 Task: Send an email with the signature Amber Rodriguez with the subject 'Thank you' and the message 'I appreciate your time and attention to this matter.' from softage.1@softage.net to softage.10@softage.net and softage.2@softage.net with an attached document Statement_of_work.docx
Action: Mouse moved to (117, 156)
Screenshot: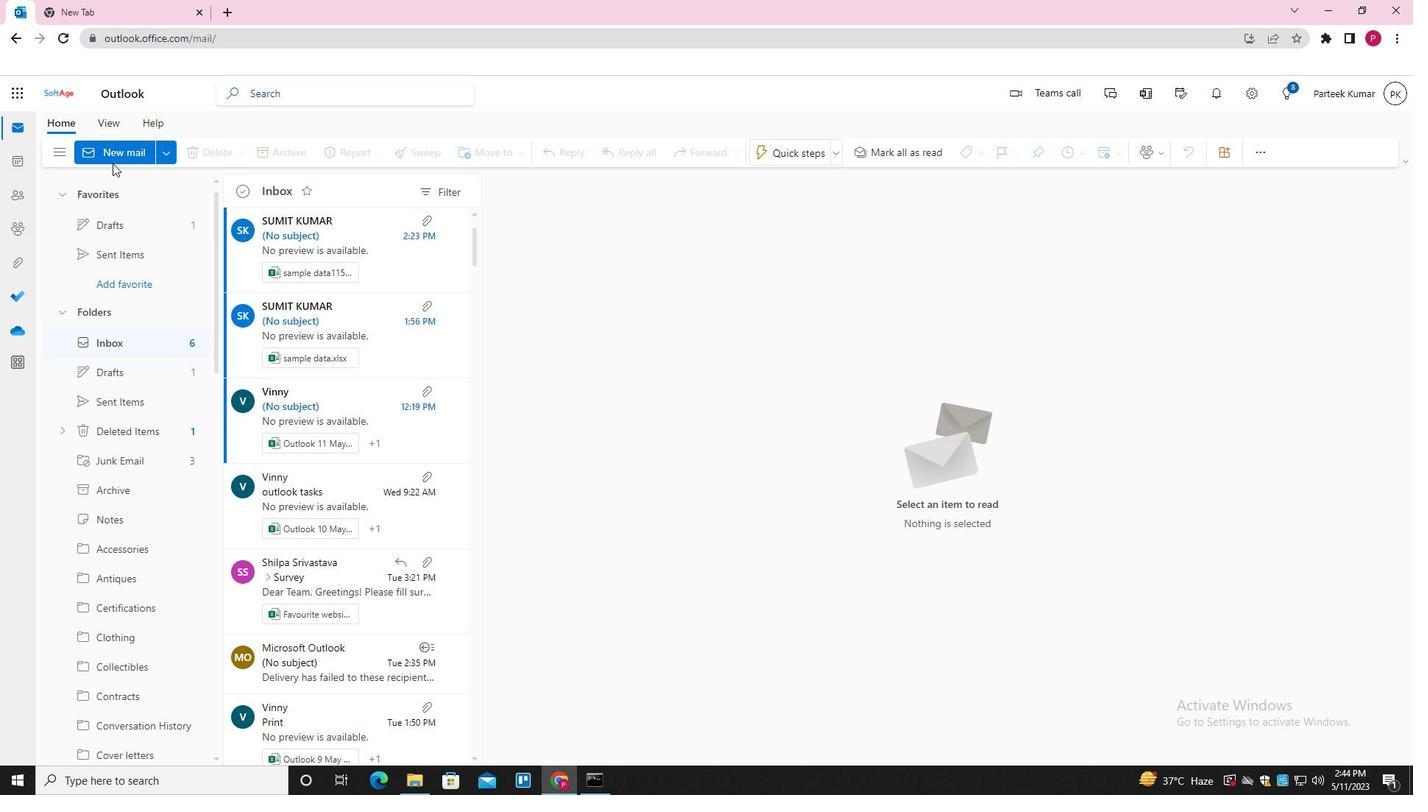 
Action: Mouse pressed left at (117, 156)
Screenshot: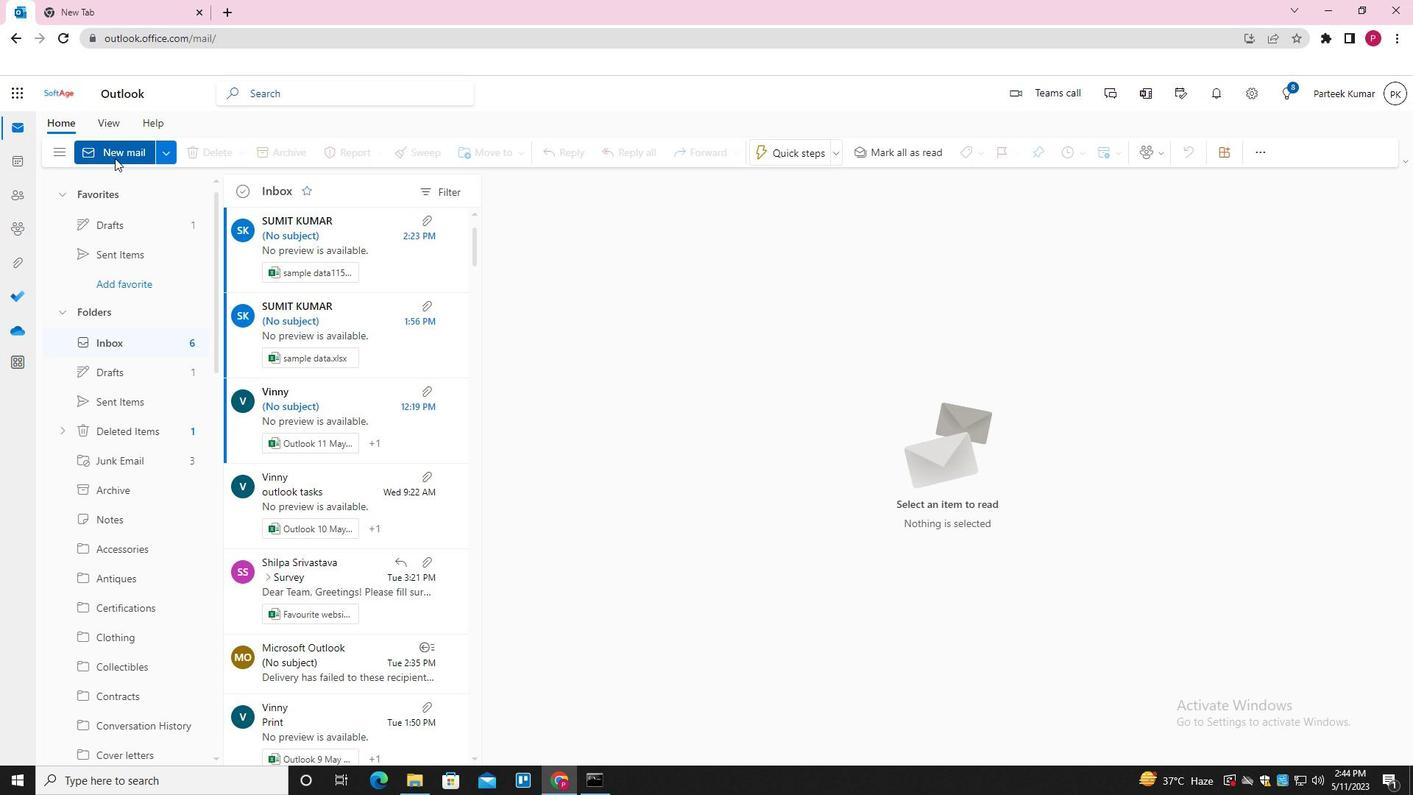 
Action: Mouse moved to (552, 343)
Screenshot: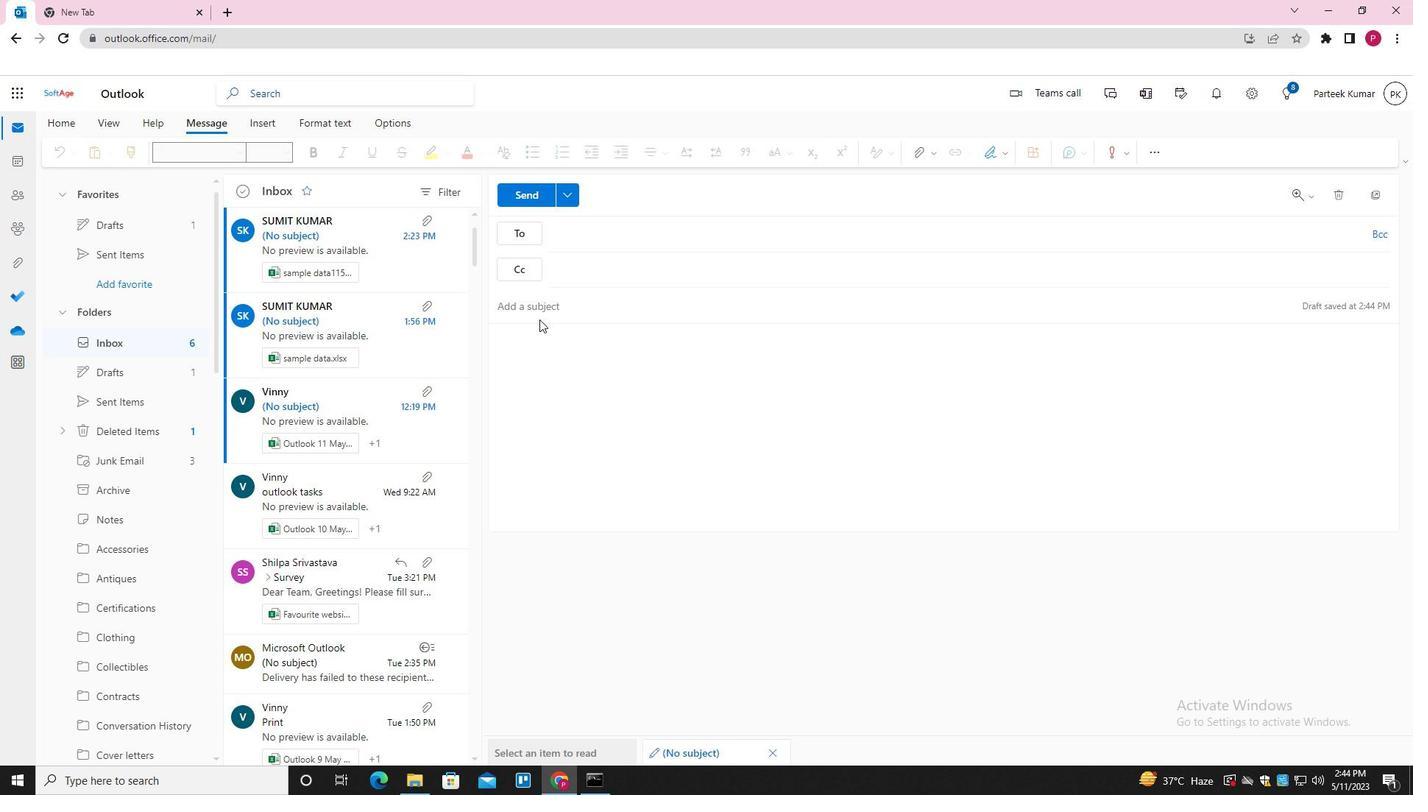 
Action: Mouse pressed left at (552, 343)
Screenshot: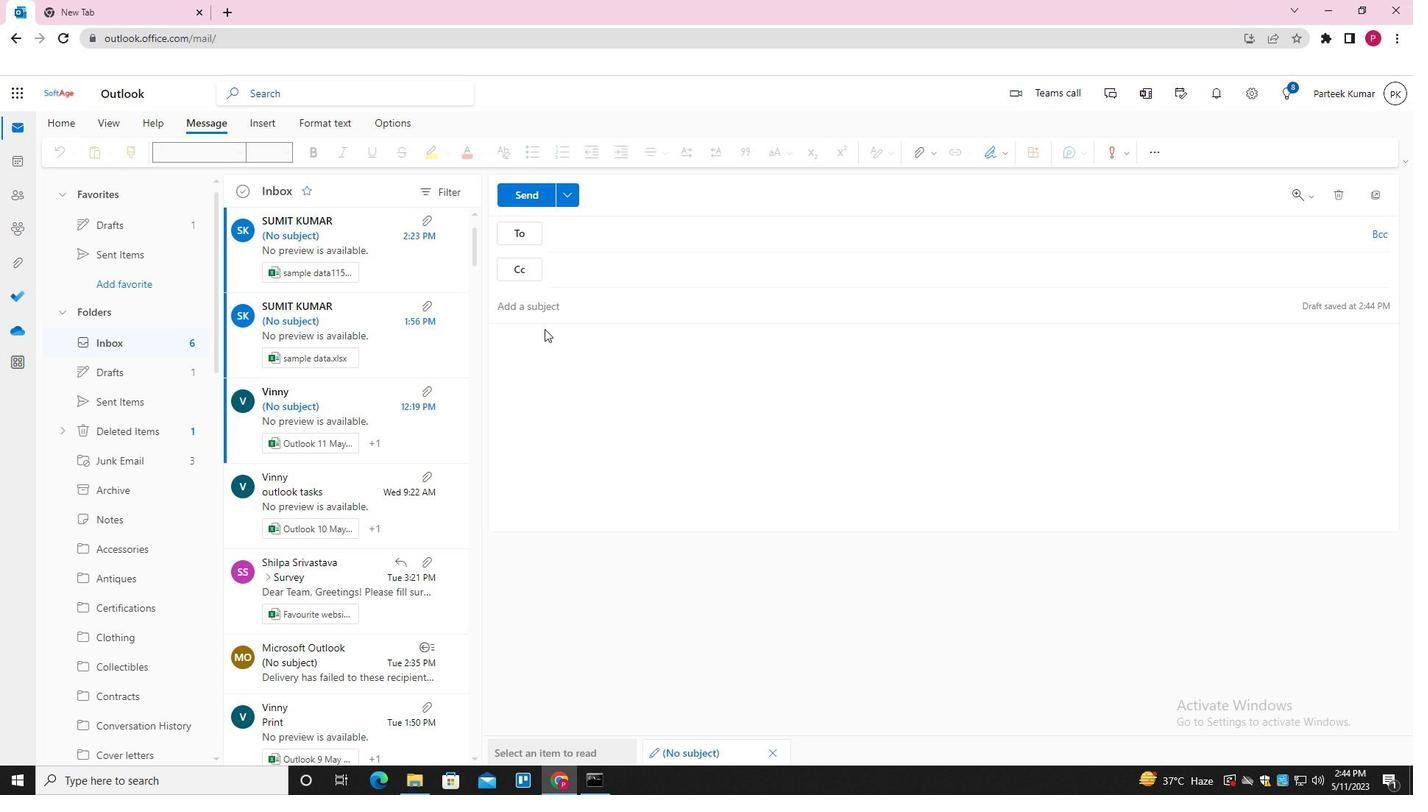
Action: Mouse moved to (1003, 156)
Screenshot: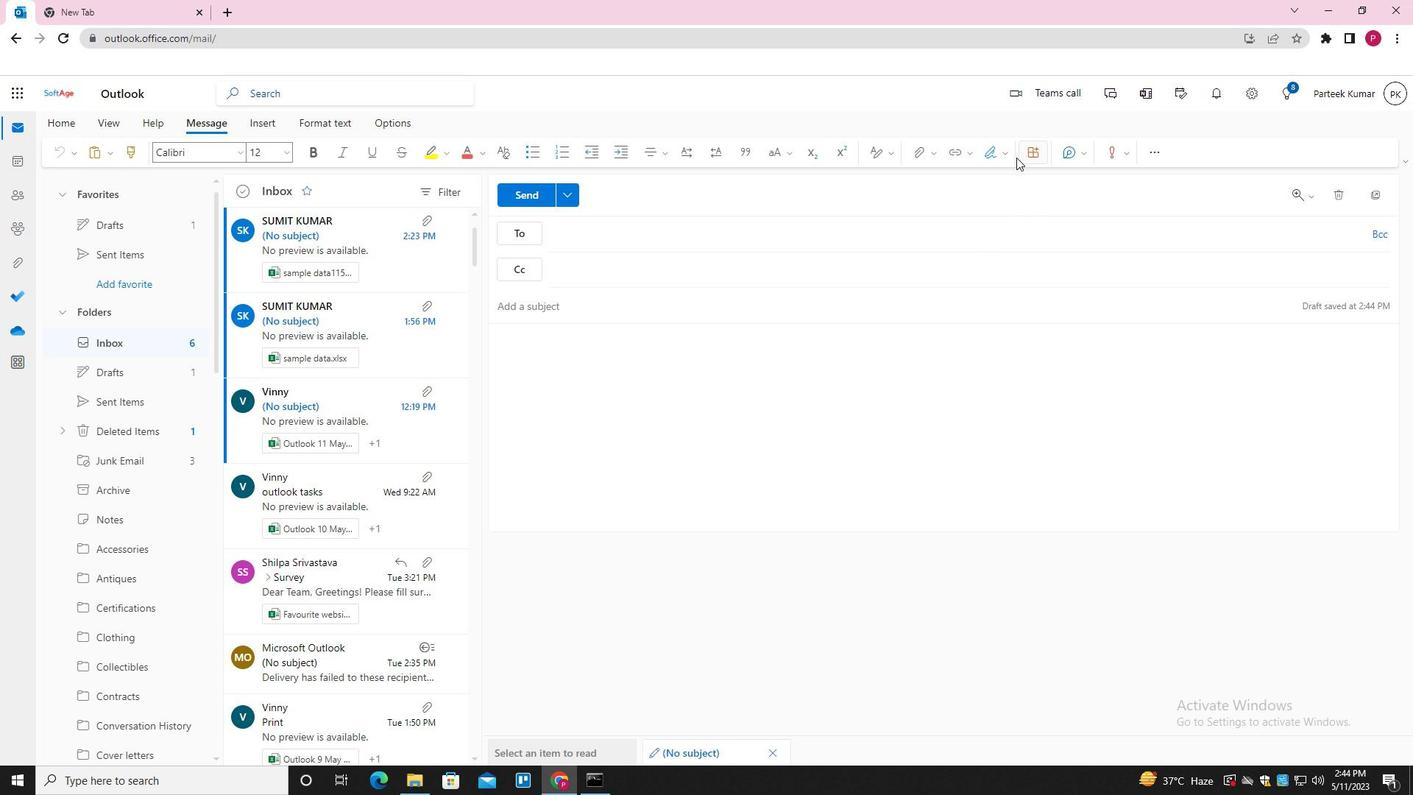 
Action: Mouse pressed left at (1003, 156)
Screenshot: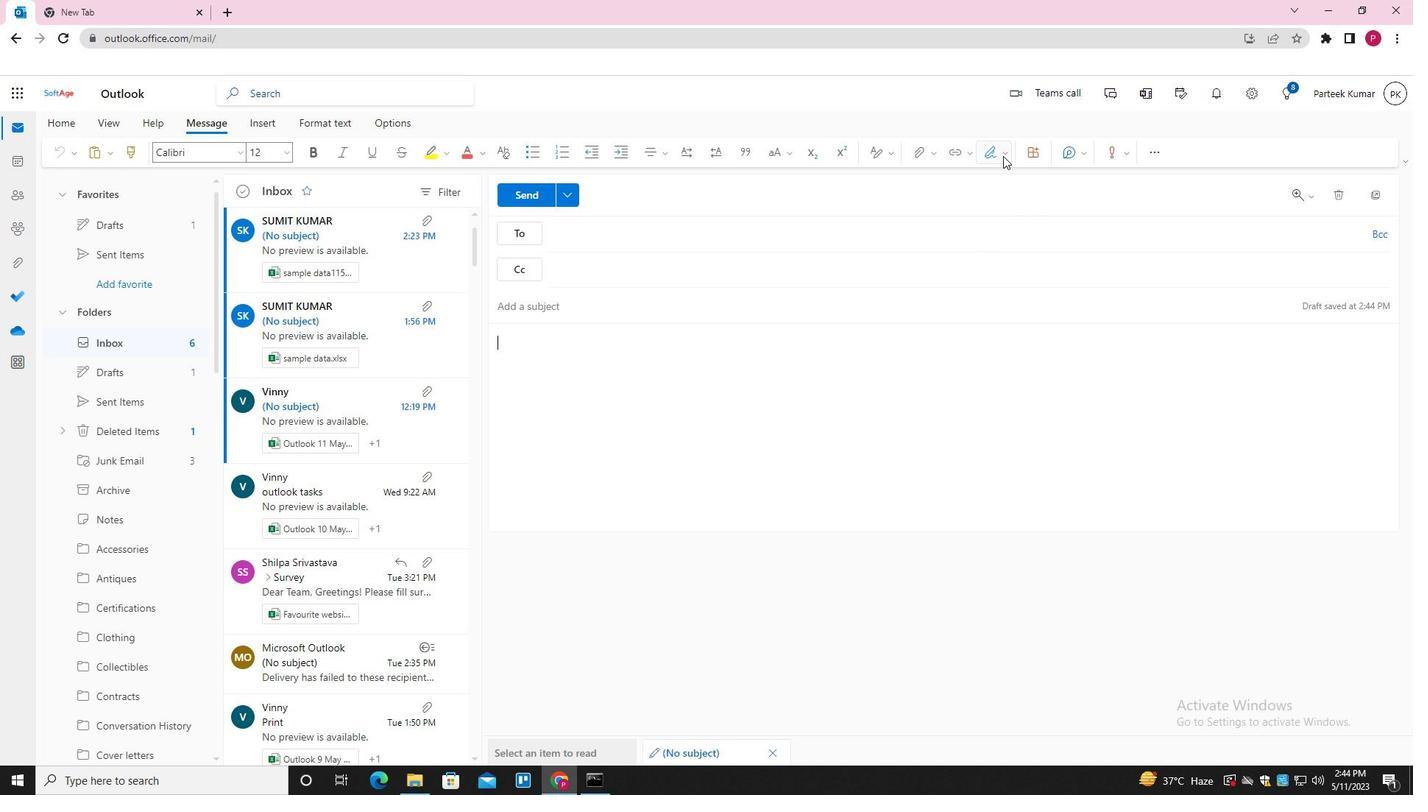 
Action: Mouse moved to (963, 214)
Screenshot: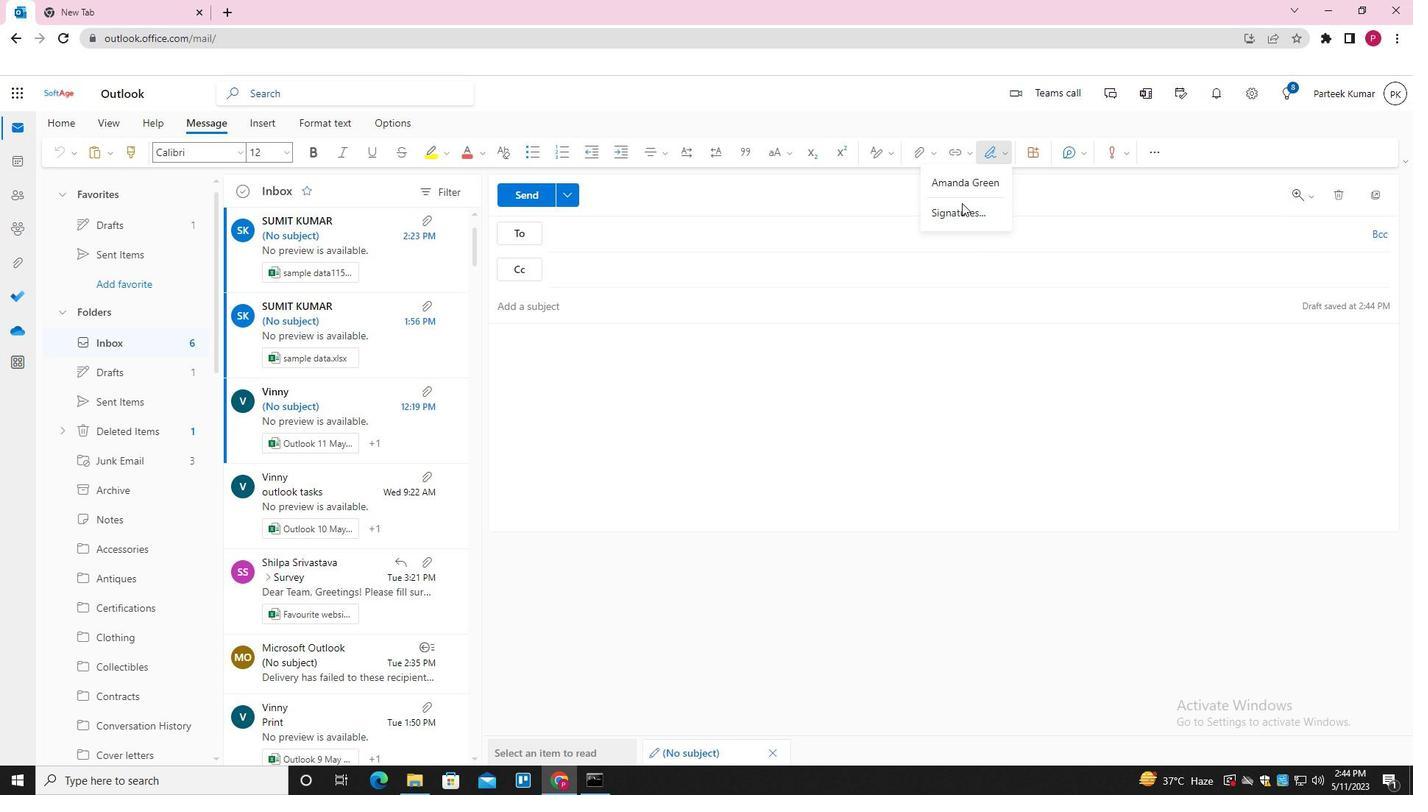 
Action: Mouse pressed left at (963, 214)
Screenshot: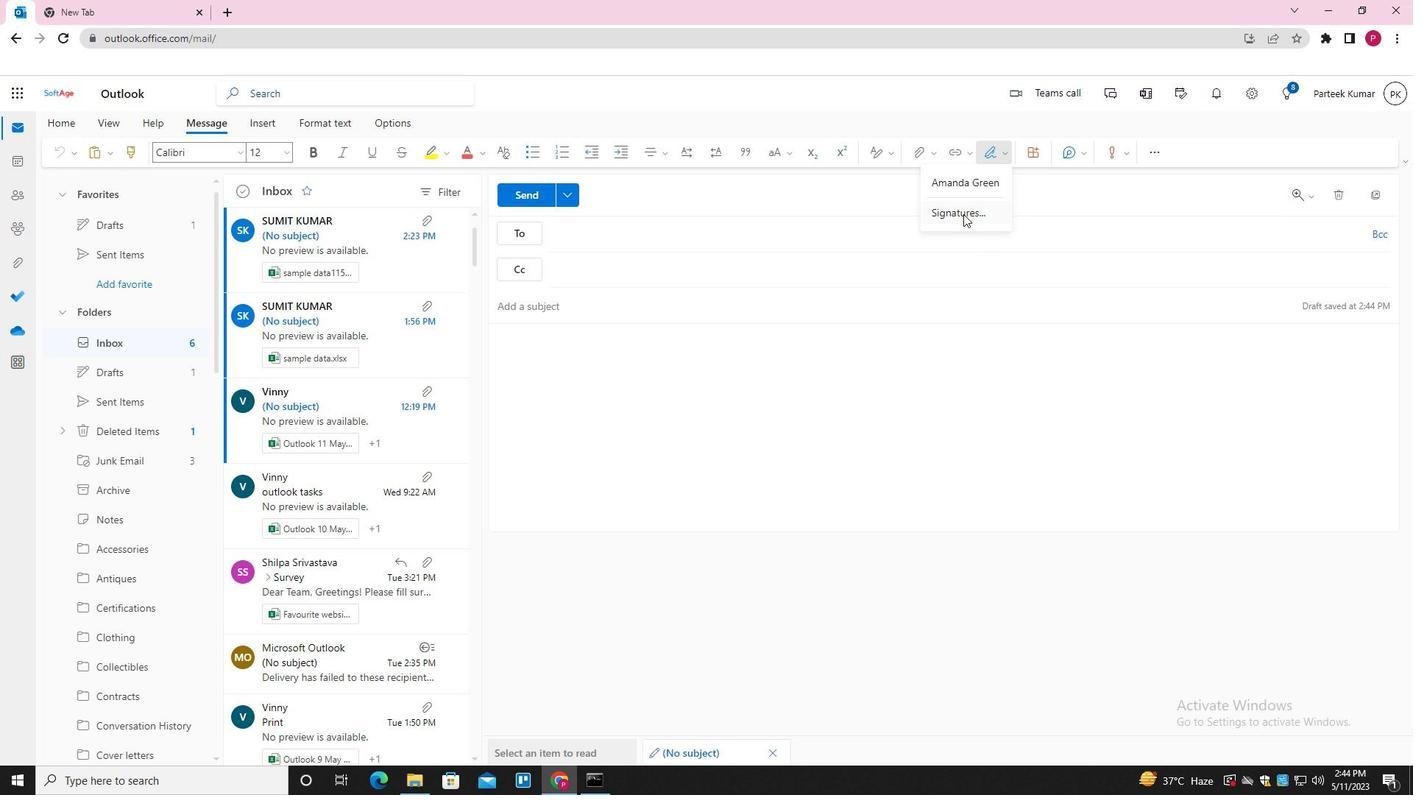 
Action: Mouse moved to (997, 270)
Screenshot: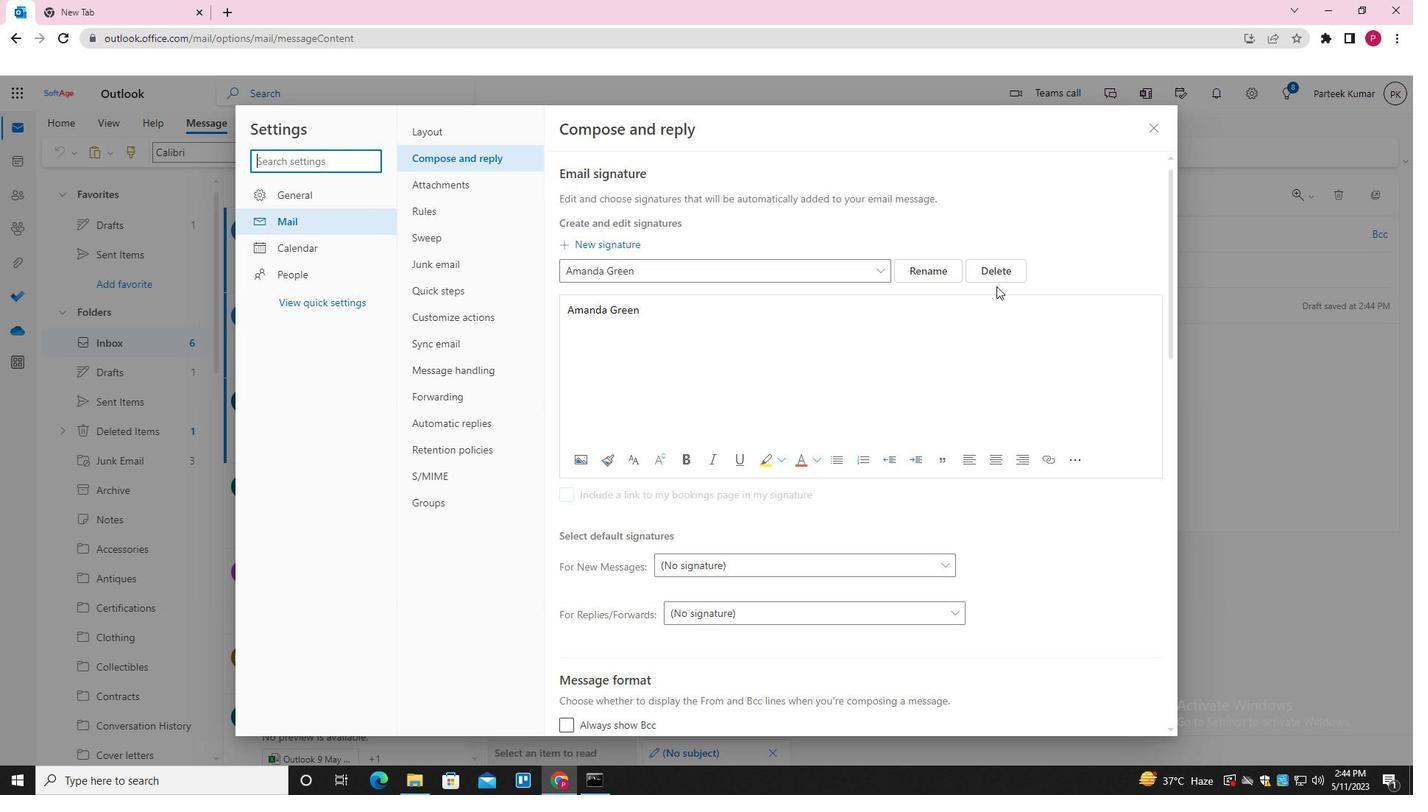 
Action: Mouse pressed left at (997, 270)
Screenshot: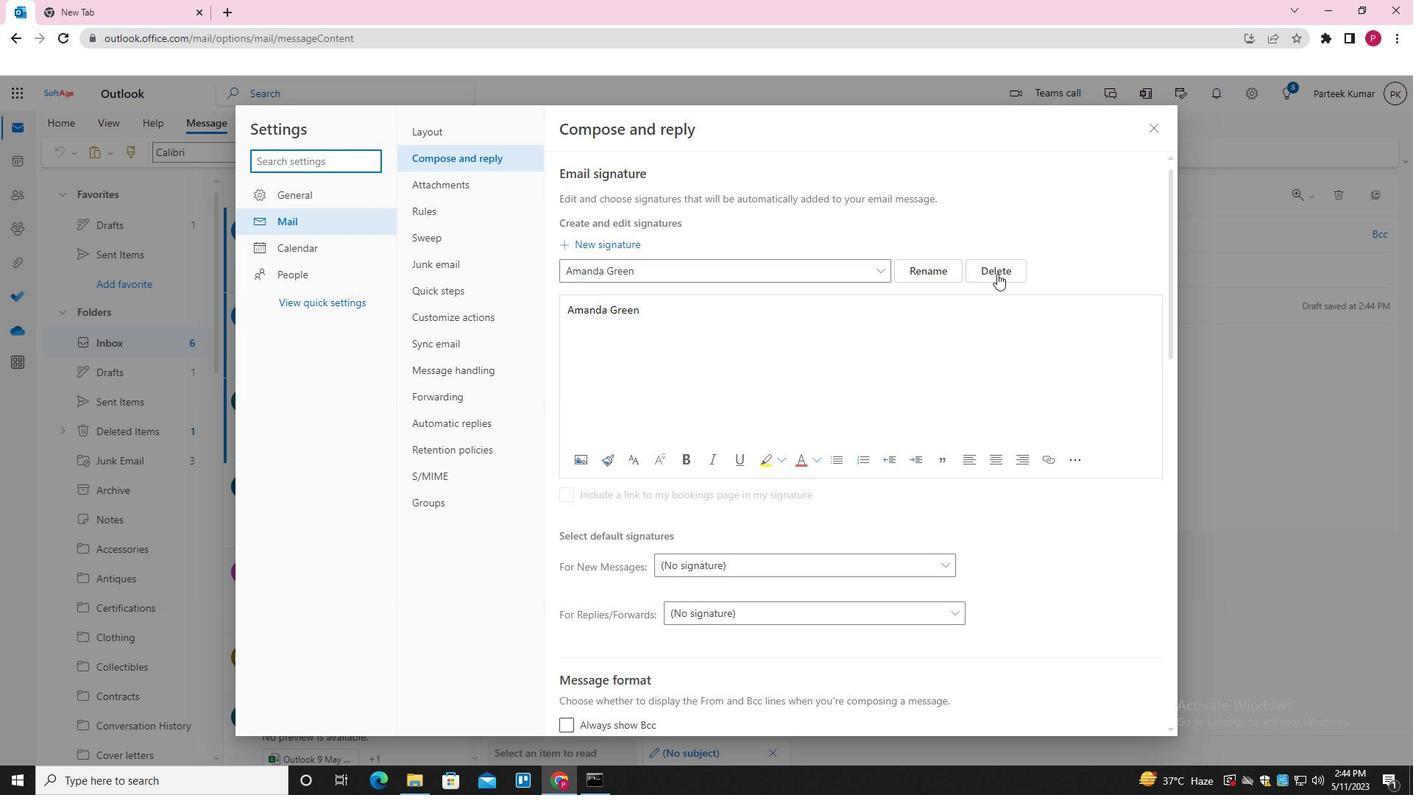 
Action: Mouse moved to (626, 272)
Screenshot: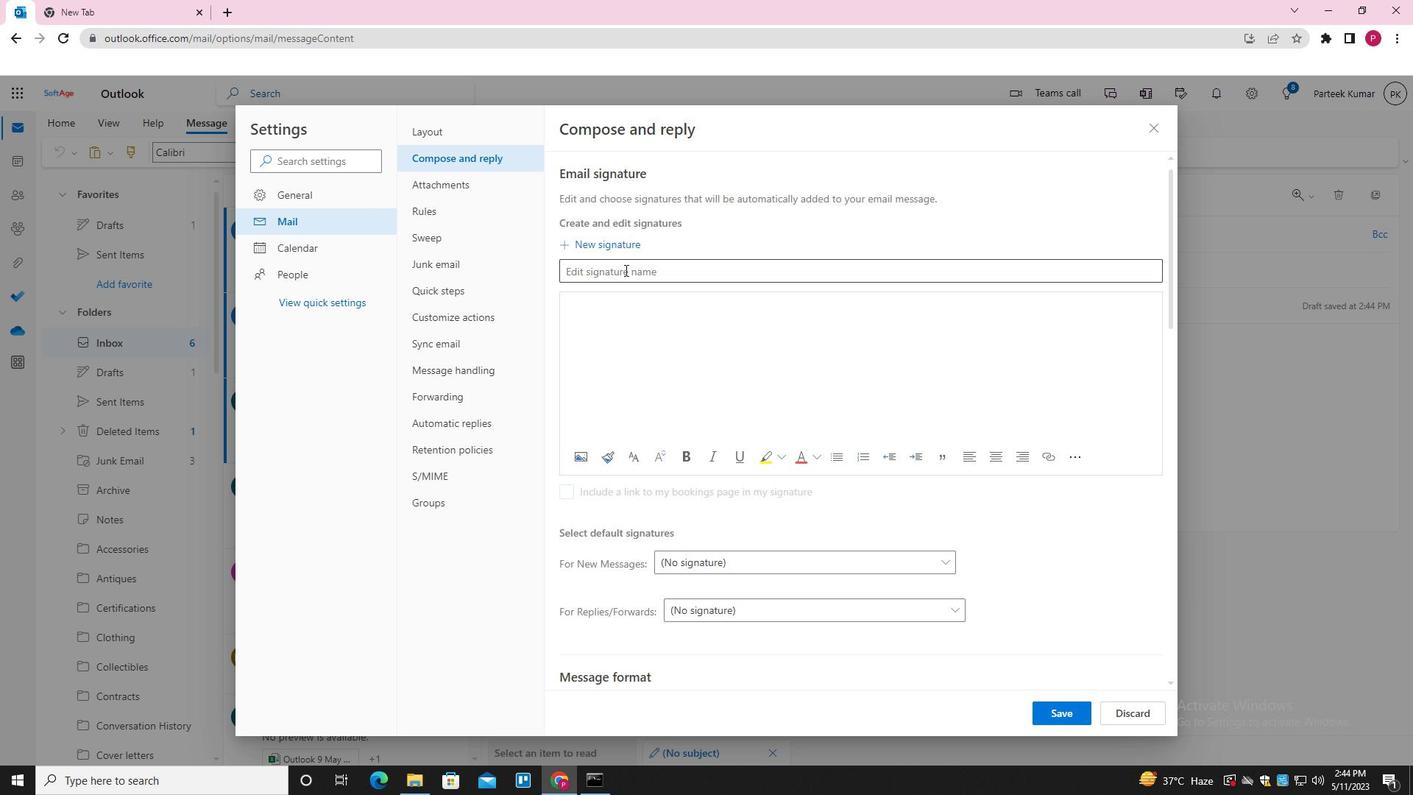 
Action: Mouse pressed left at (626, 272)
Screenshot: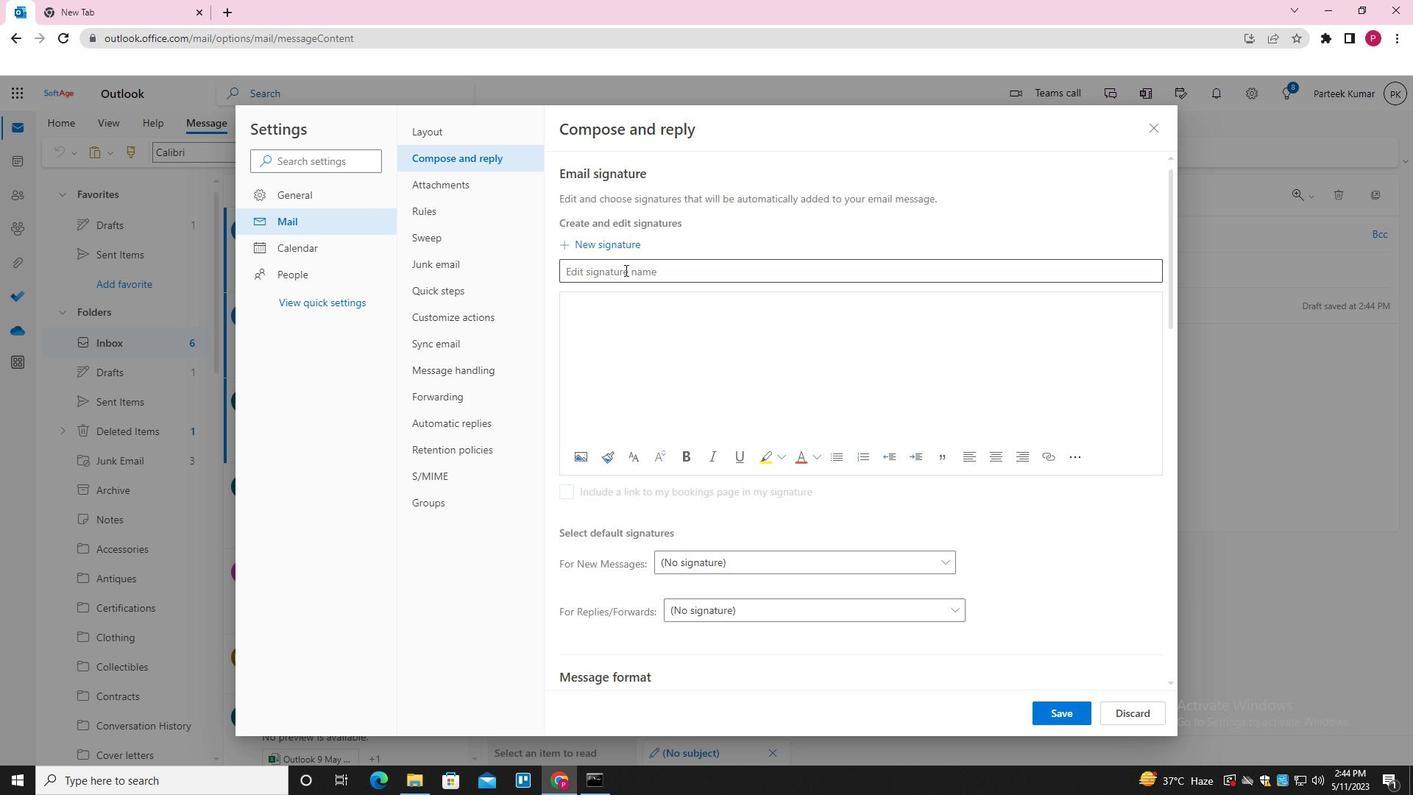 
Action: Key pressed <Key.shift>AMBER<Key.space><Key.shift>RODRIGUEZ
Screenshot: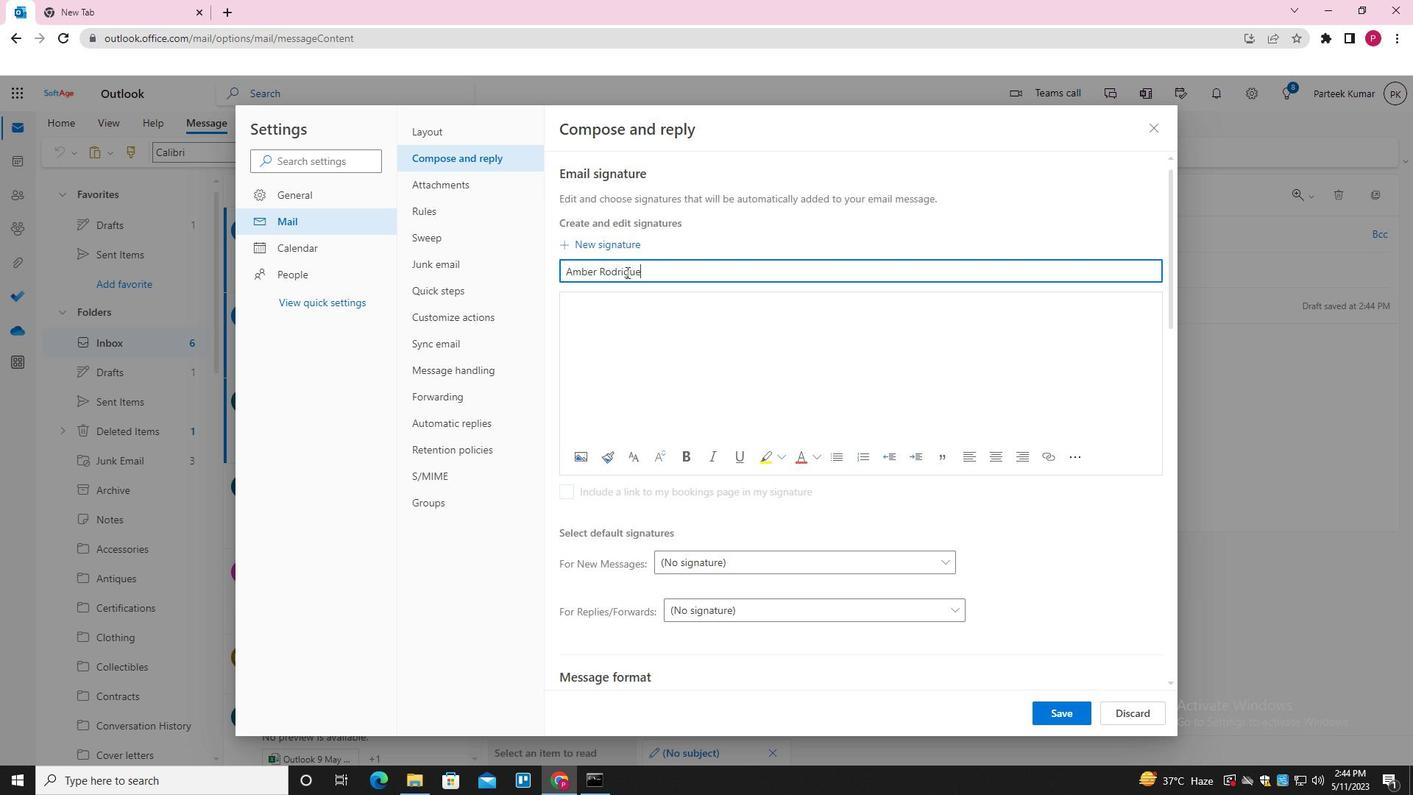 
Action: Mouse moved to (638, 331)
Screenshot: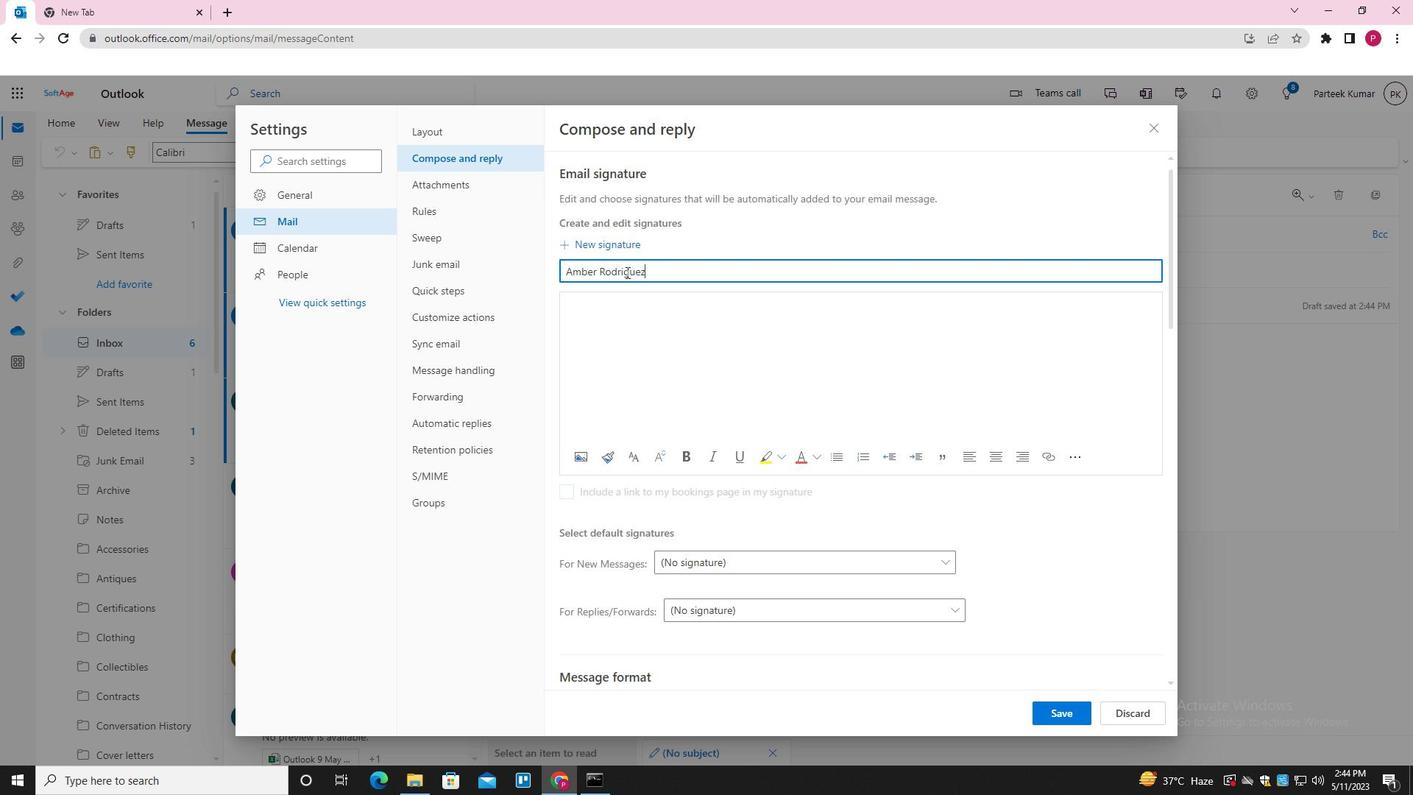 
Action: Mouse pressed left at (638, 331)
Screenshot: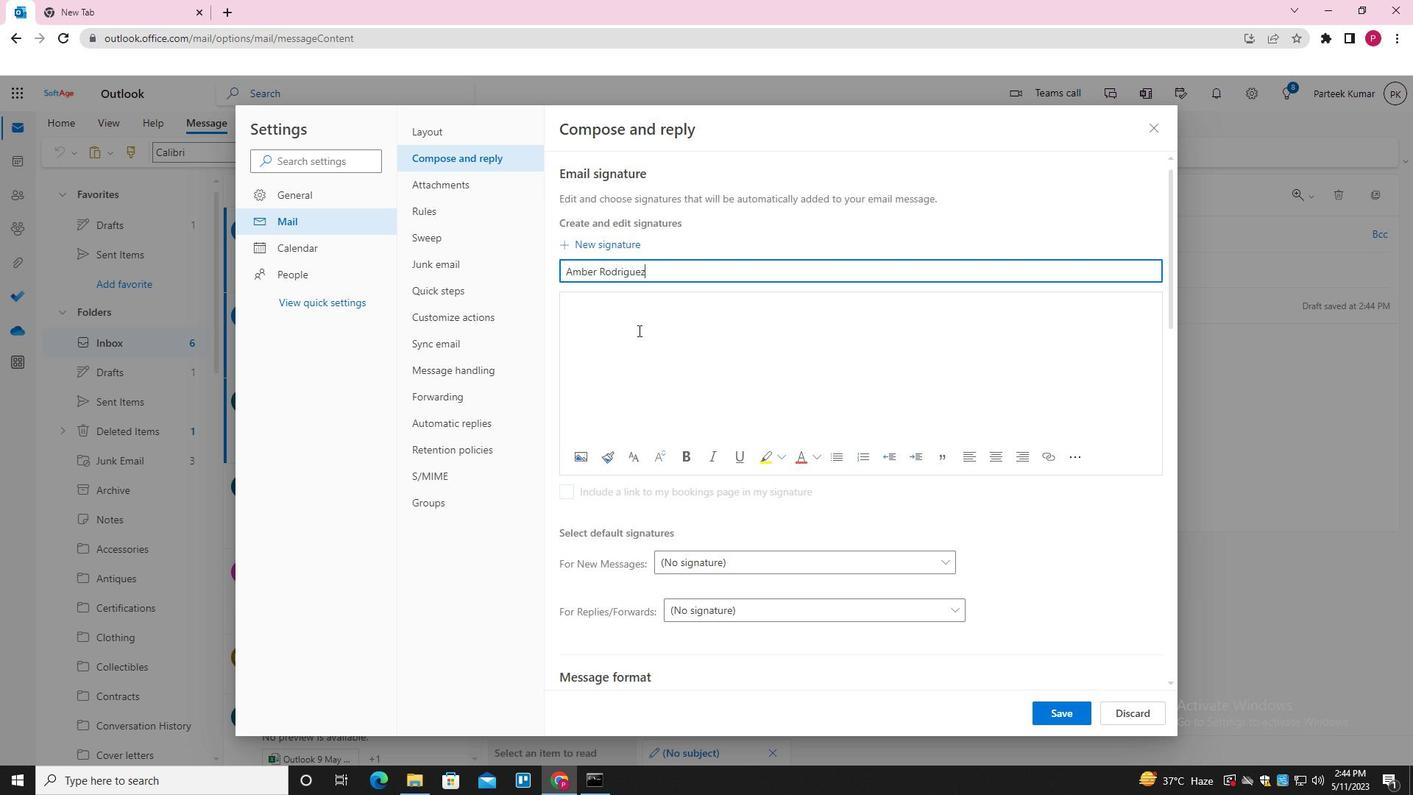 
Action: Key pressed <Key.shift>AMBER<Key.space><Key.shift>RODRIGUEZ
Screenshot: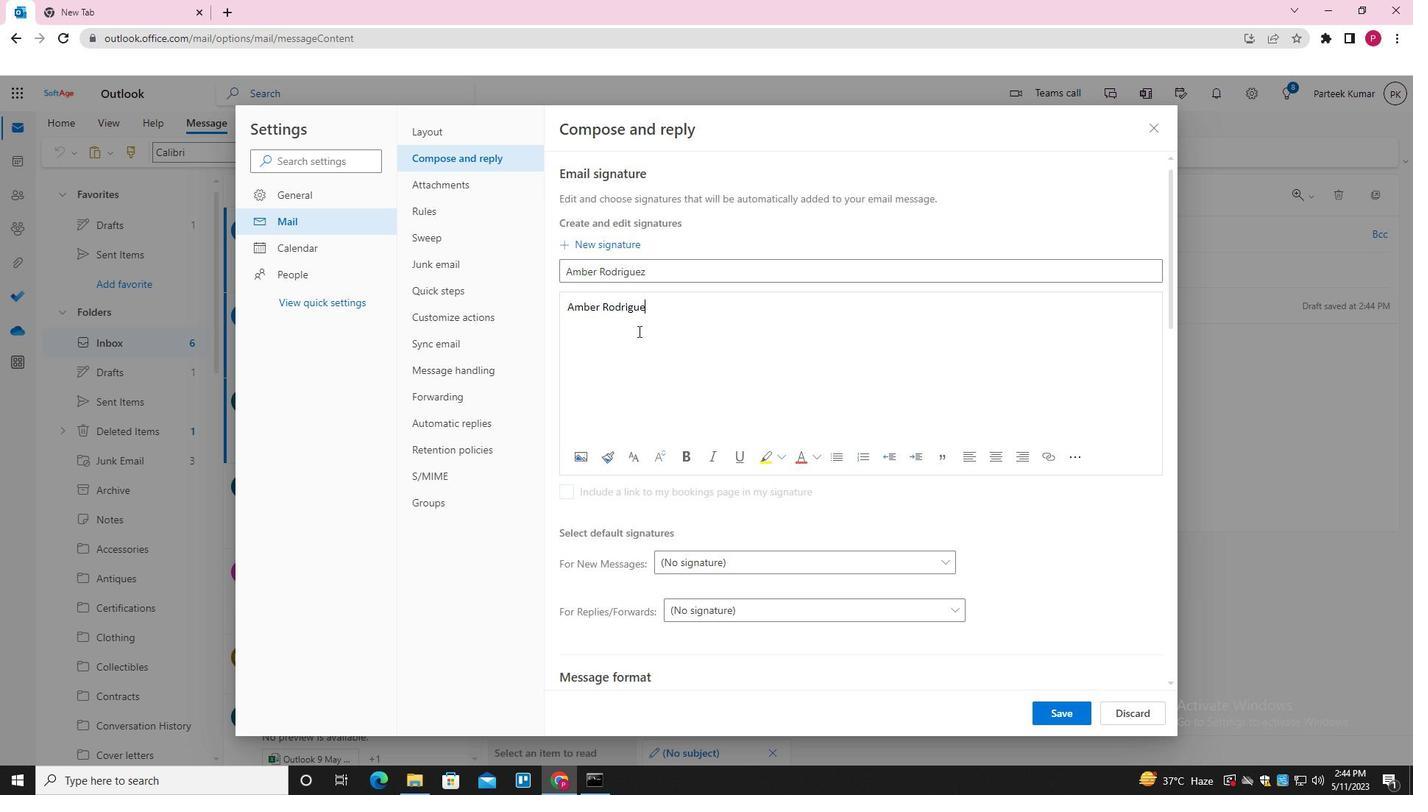
Action: Mouse moved to (1061, 721)
Screenshot: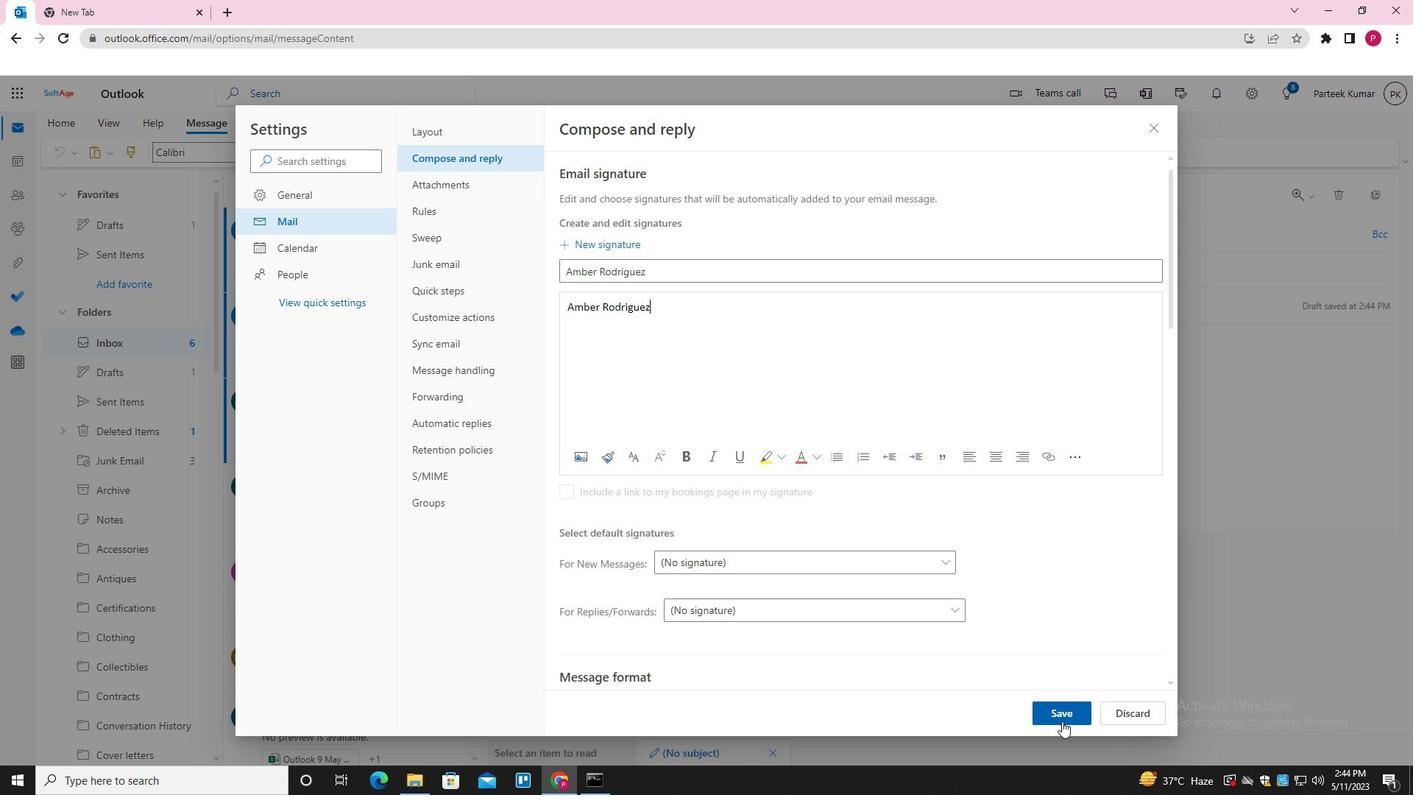 
Action: Mouse pressed left at (1061, 721)
Screenshot: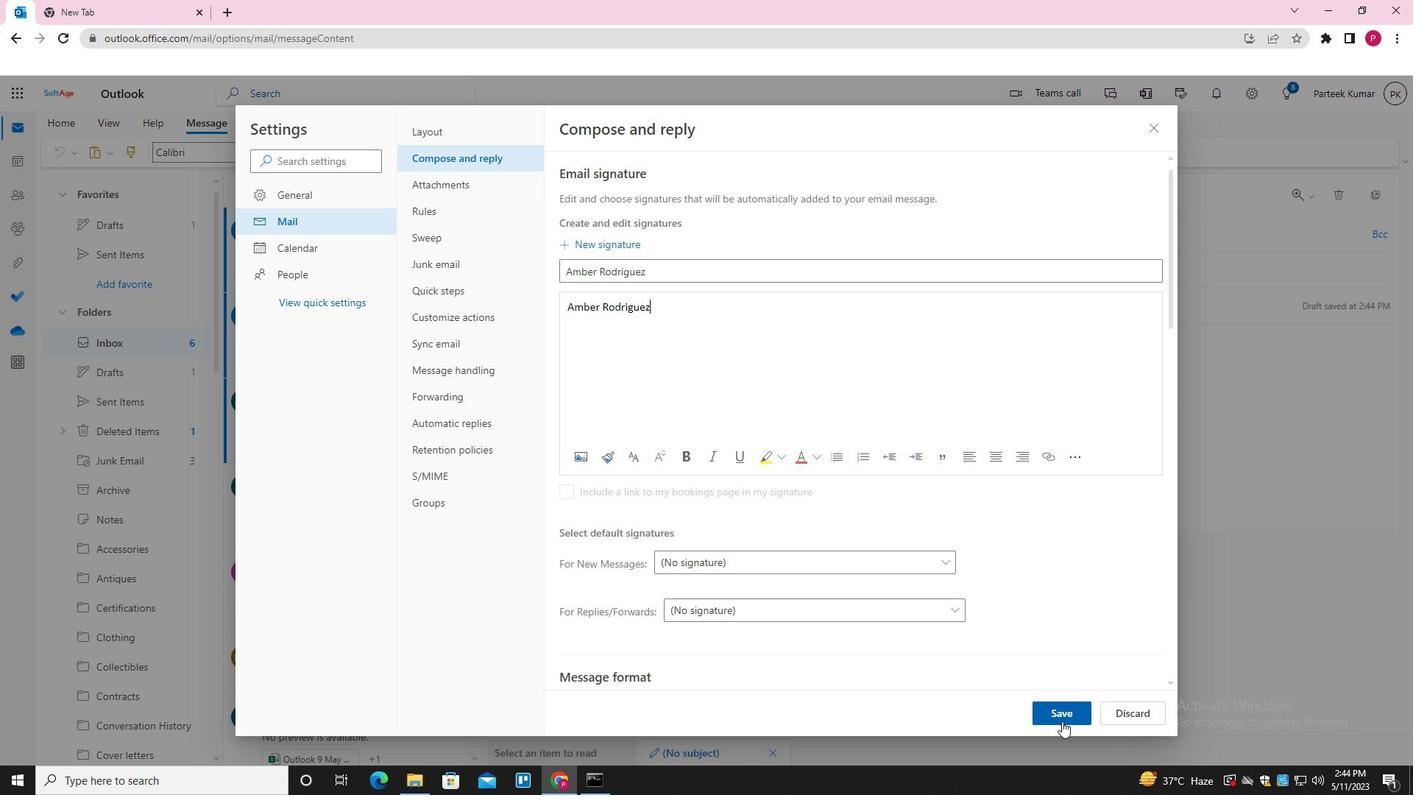 
Action: Mouse moved to (1151, 130)
Screenshot: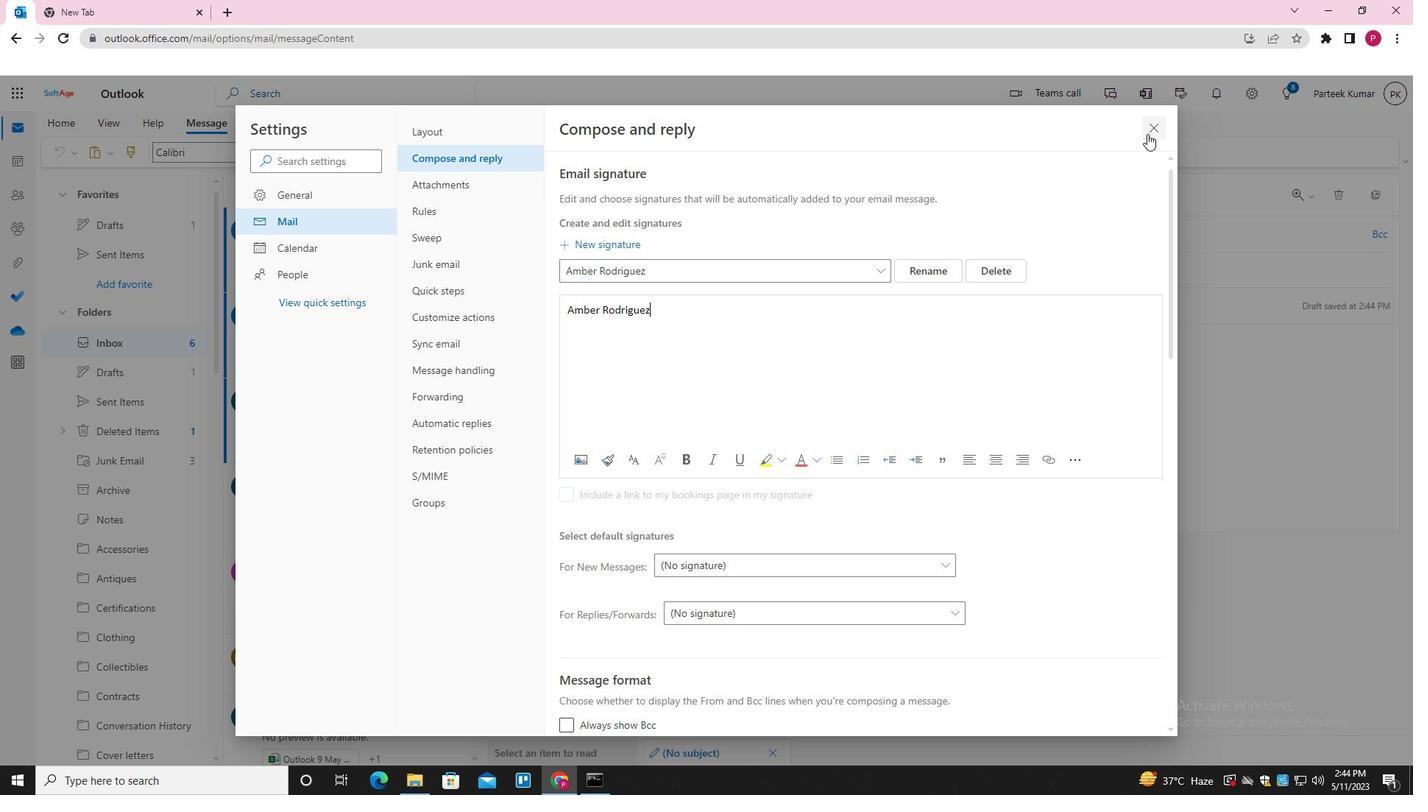 
Action: Mouse pressed left at (1151, 130)
Screenshot: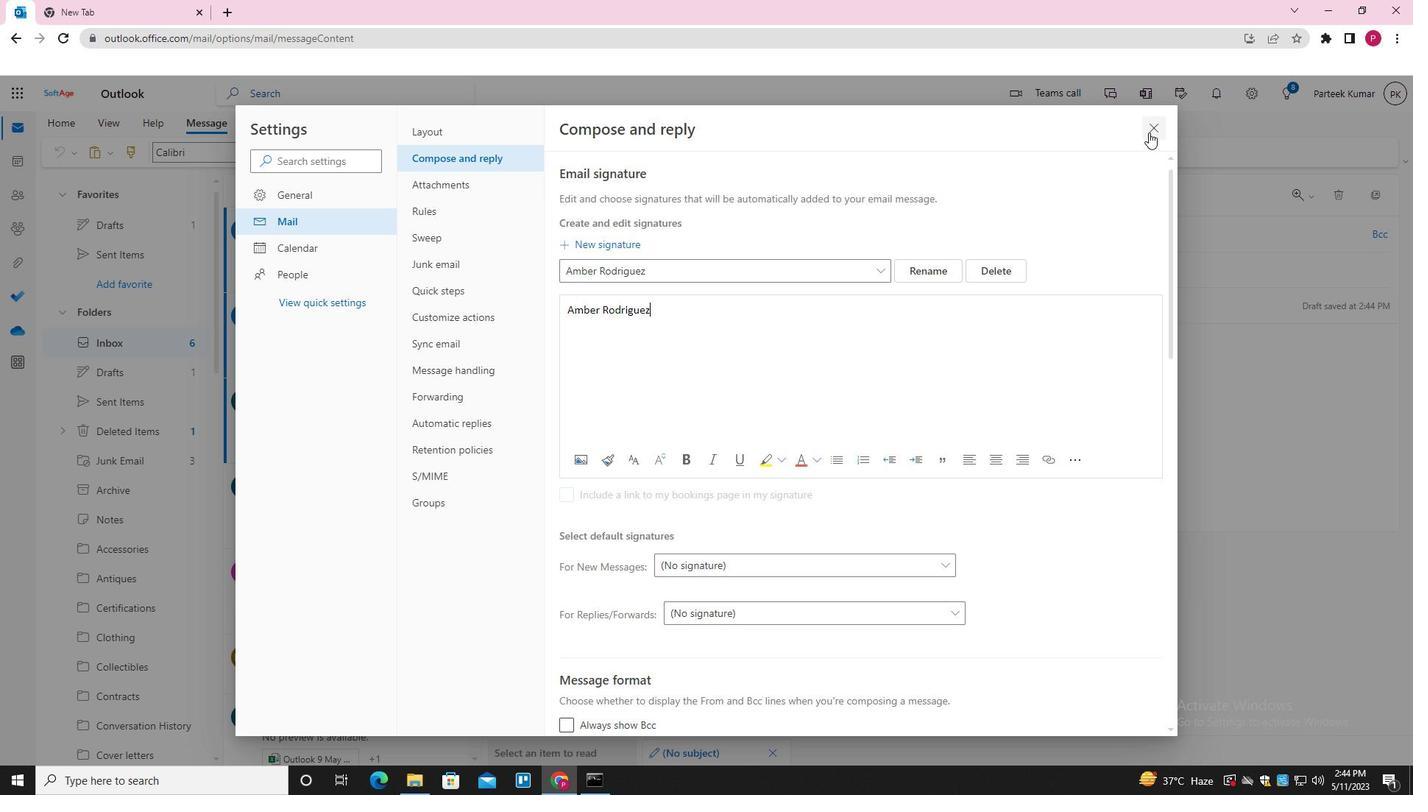 
Action: Mouse moved to (684, 377)
Screenshot: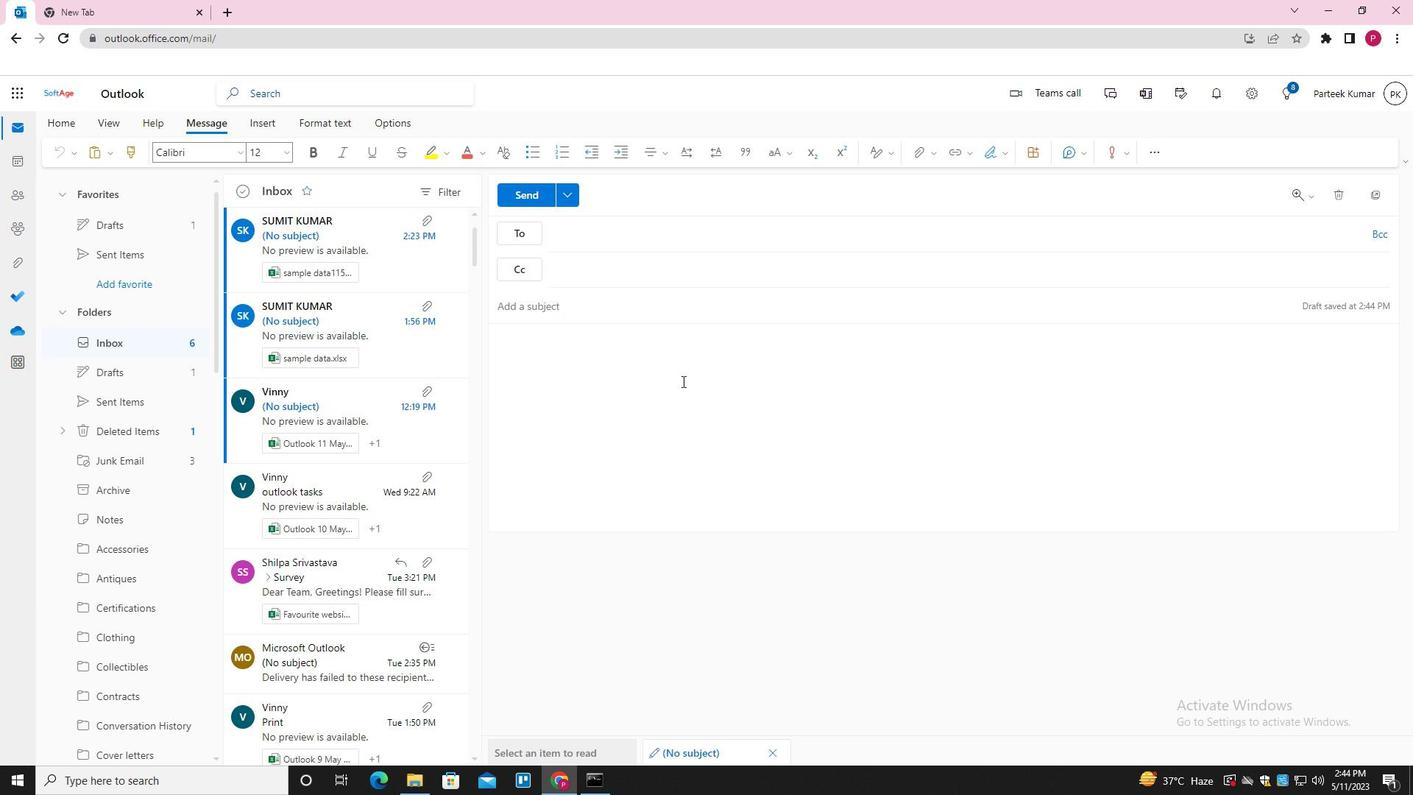 
Action: Mouse pressed left at (684, 377)
Screenshot: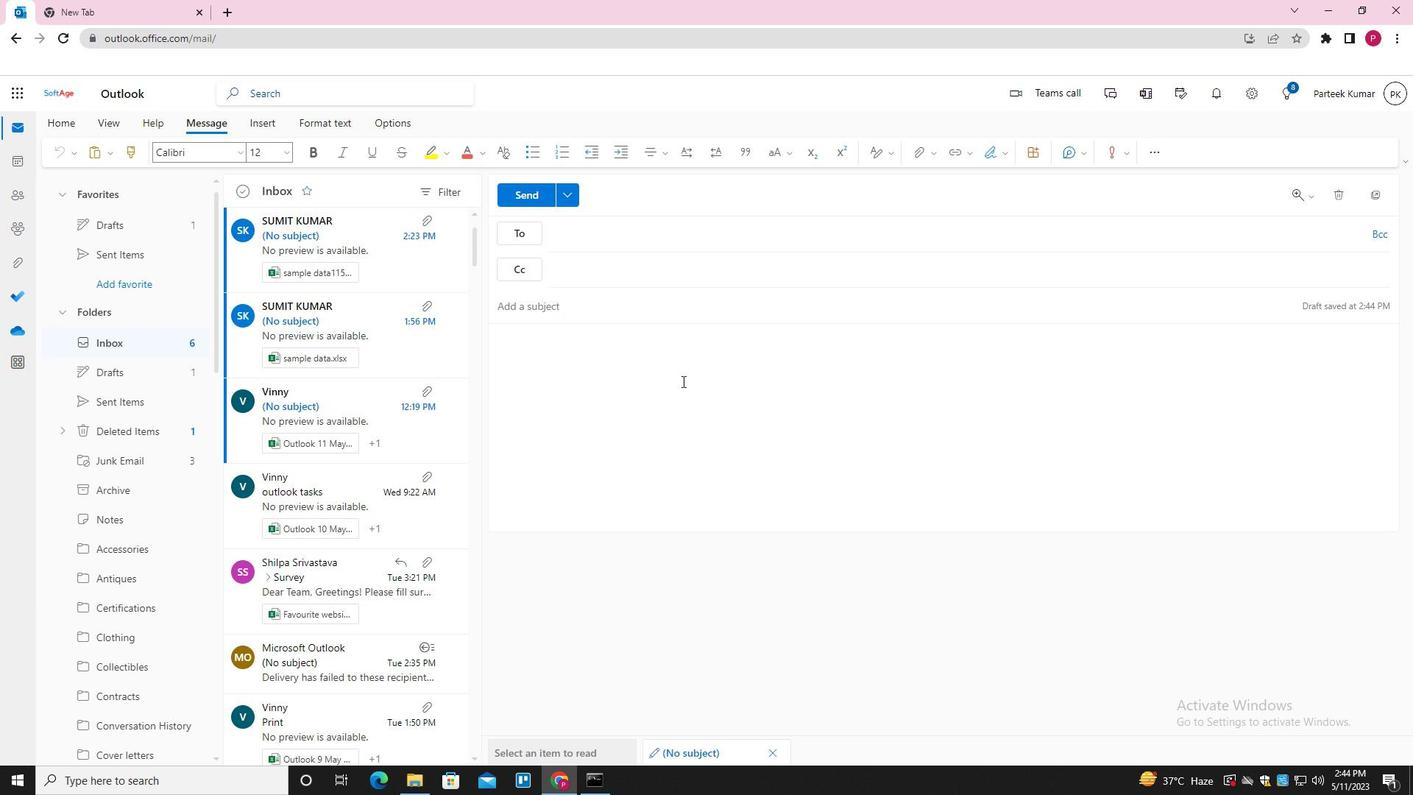 
Action: Mouse moved to (1008, 151)
Screenshot: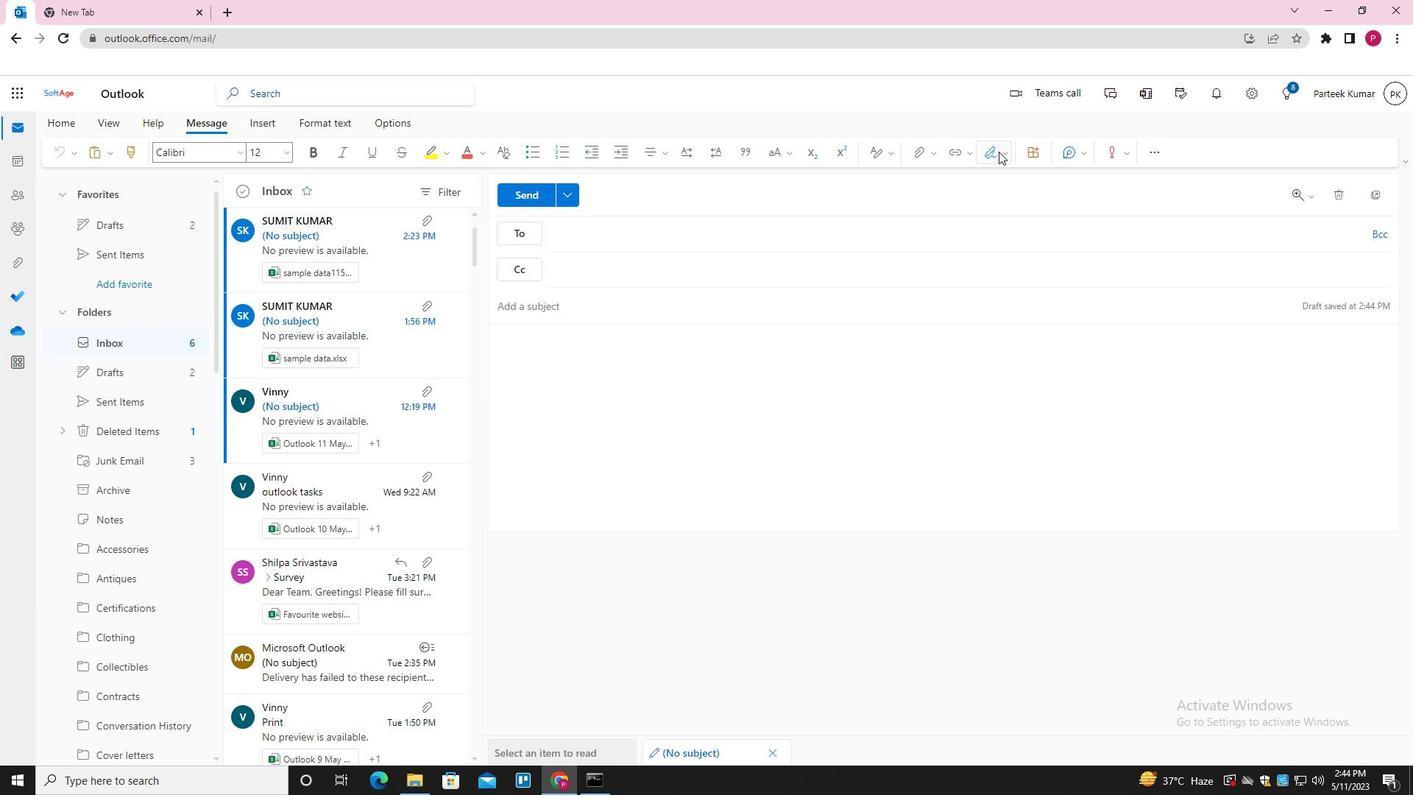 
Action: Mouse pressed left at (1008, 151)
Screenshot: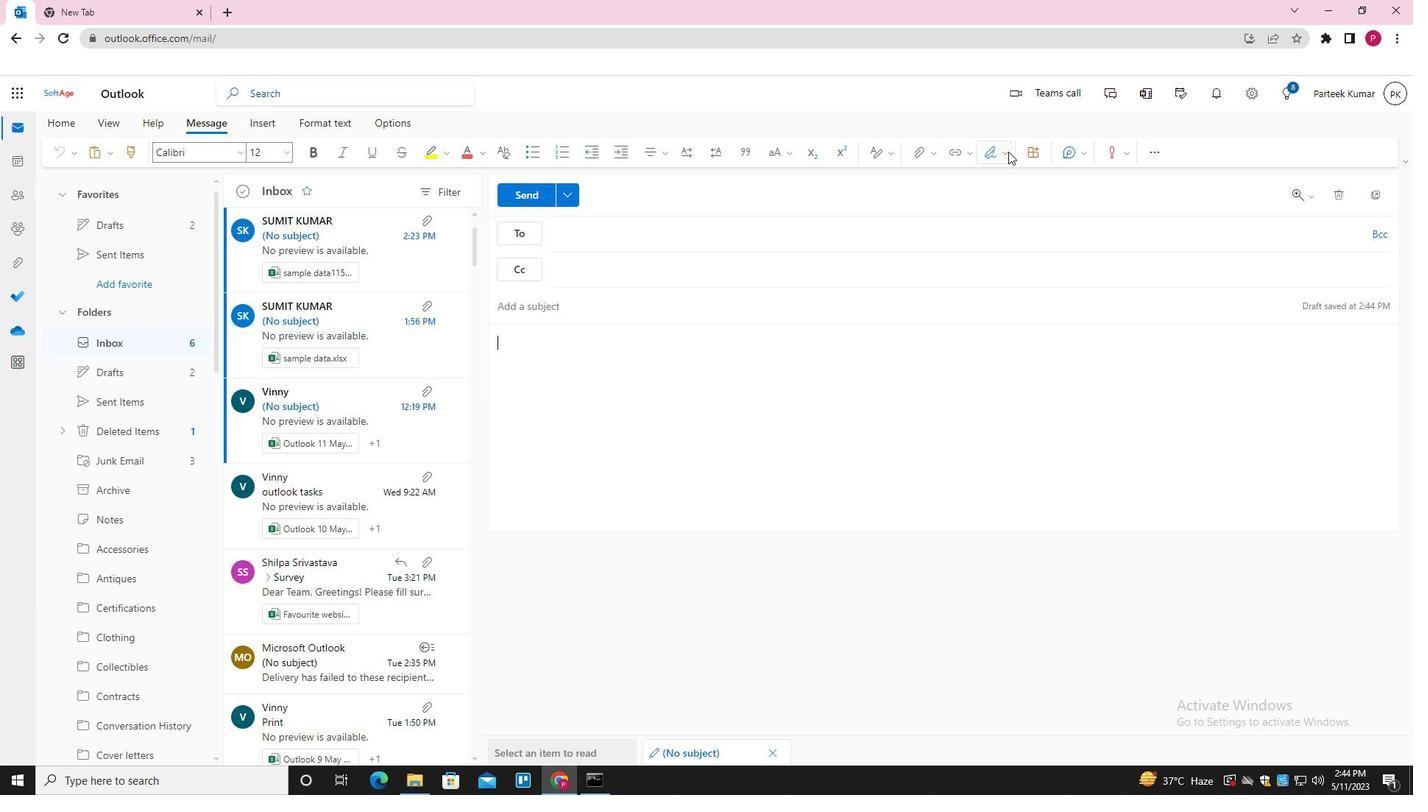 
Action: Mouse moved to (974, 182)
Screenshot: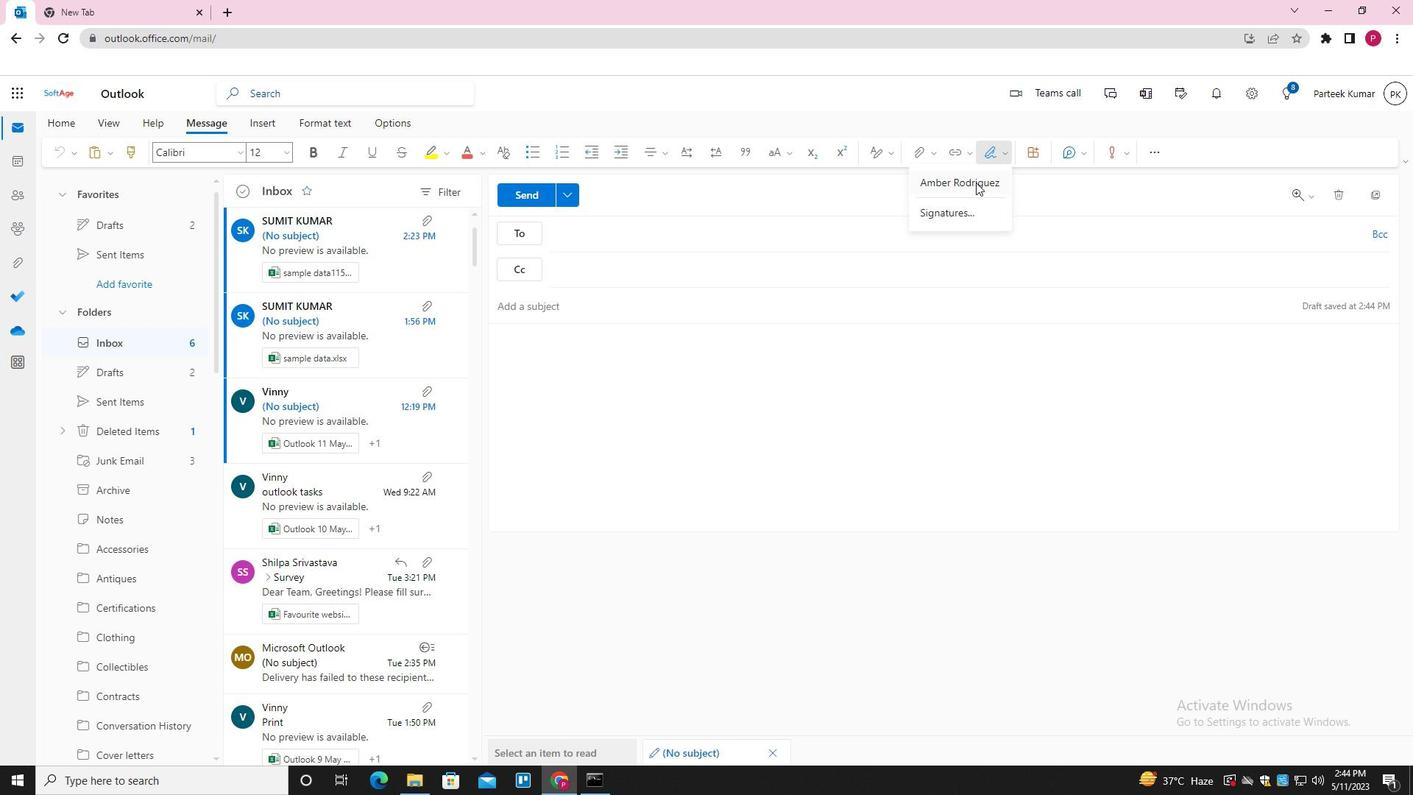 
Action: Mouse pressed left at (974, 182)
Screenshot: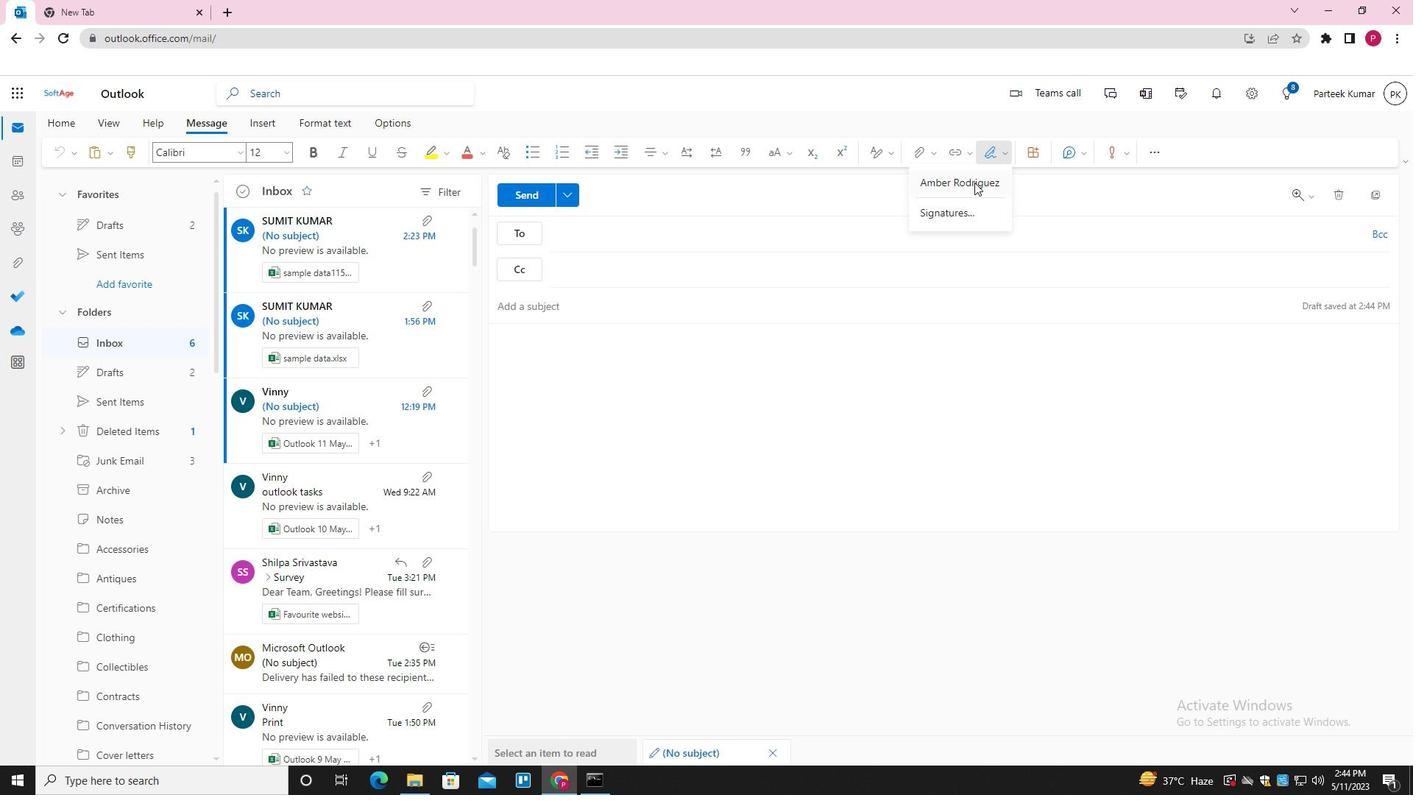 
Action: Mouse moved to (569, 309)
Screenshot: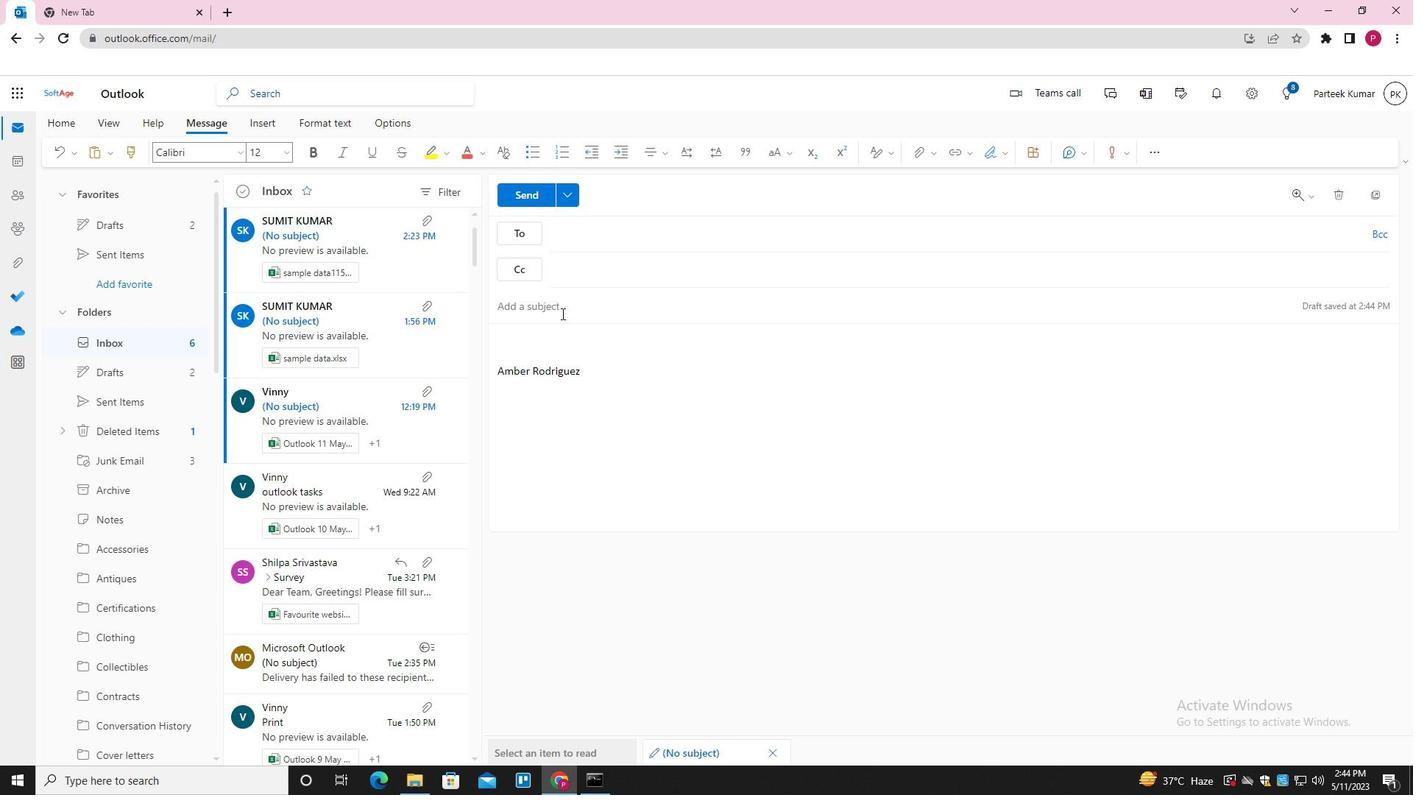 
Action: Mouse pressed left at (569, 309)
Screenshot: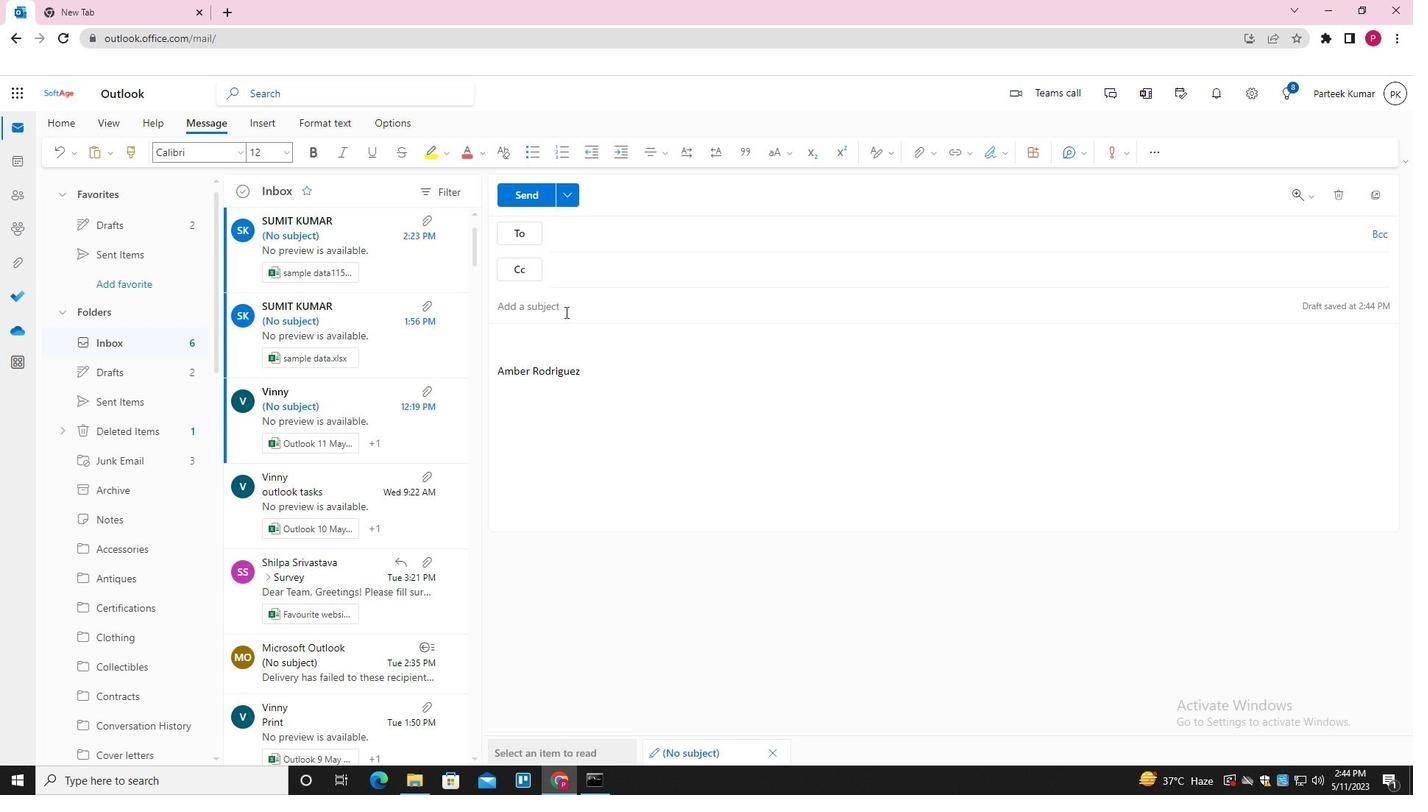 
Action: Key pressed <Key.shift>THANK<Key.space><Key.shift>YOU
Screenshot: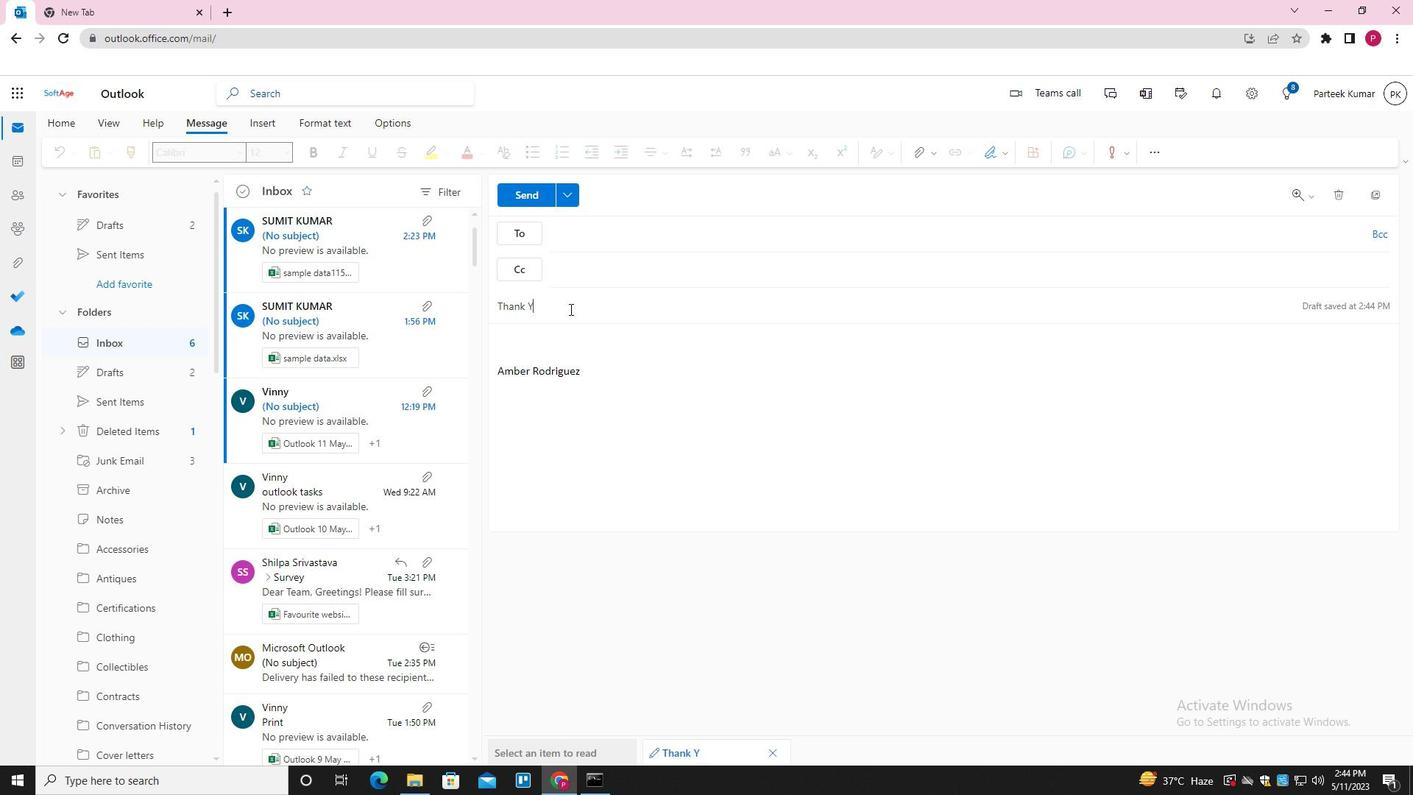 
Action: Mouse moved to (585, 329)
Screenshot: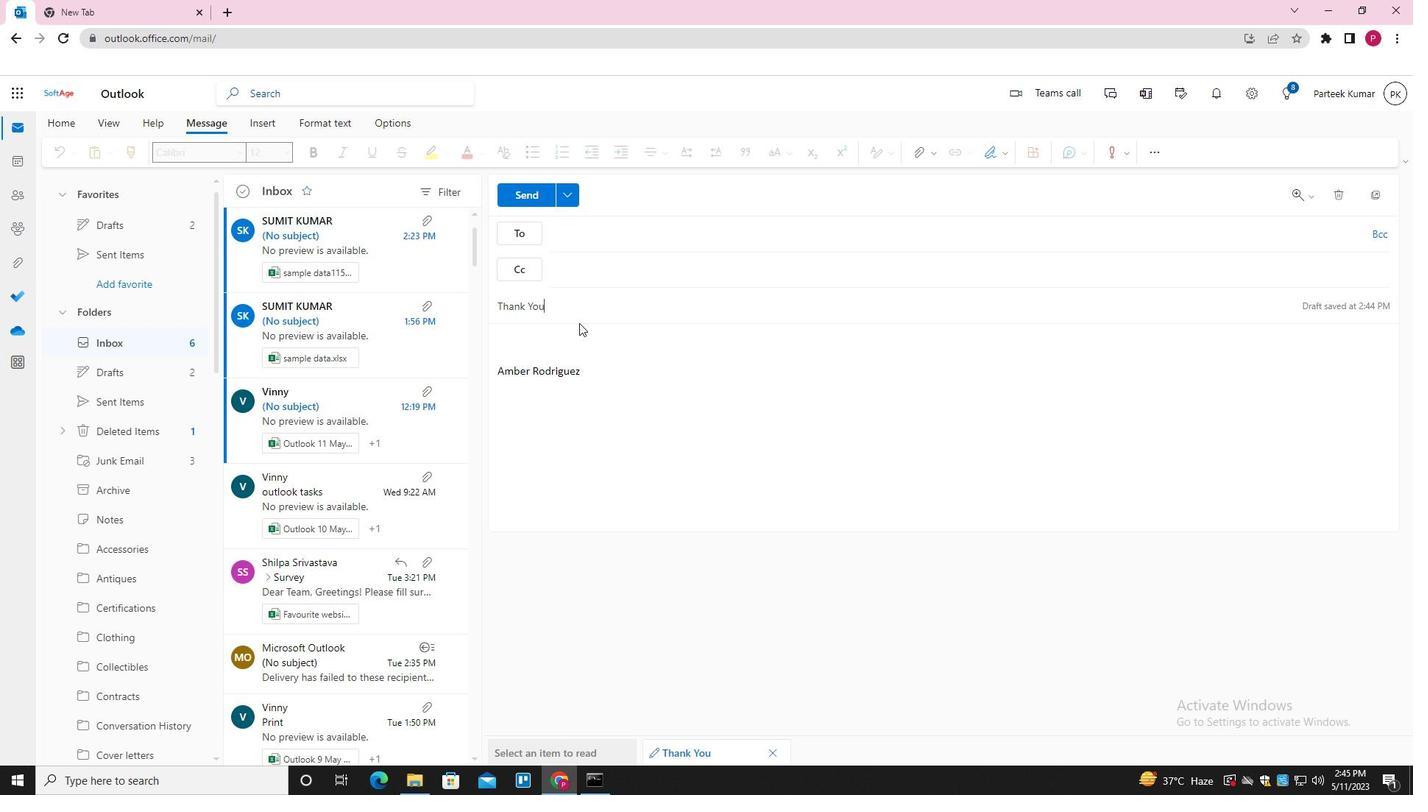 
Action: Mouse pressed left at (585, 329)
Screenshot: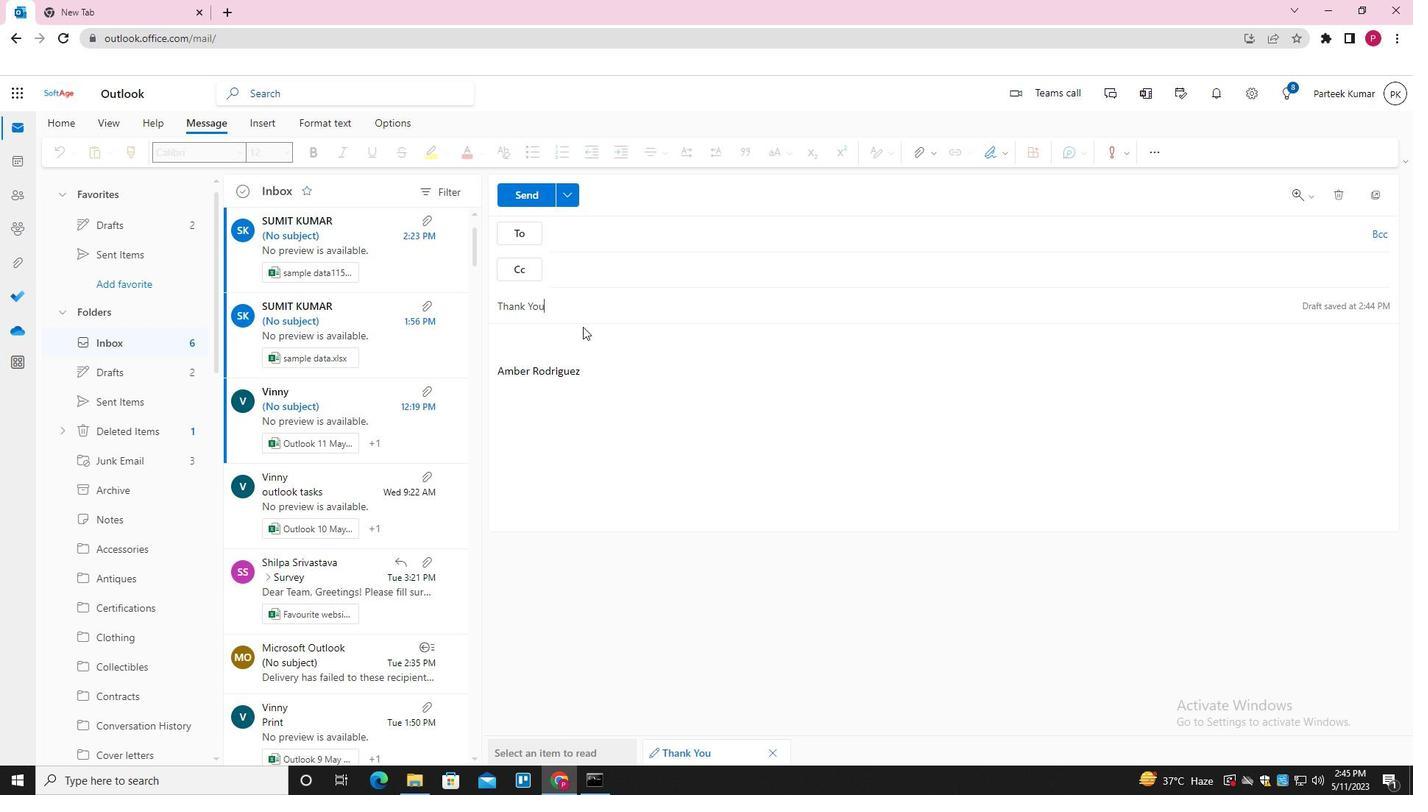 
Action: Mouse moved to (587, 337)
Screenshot: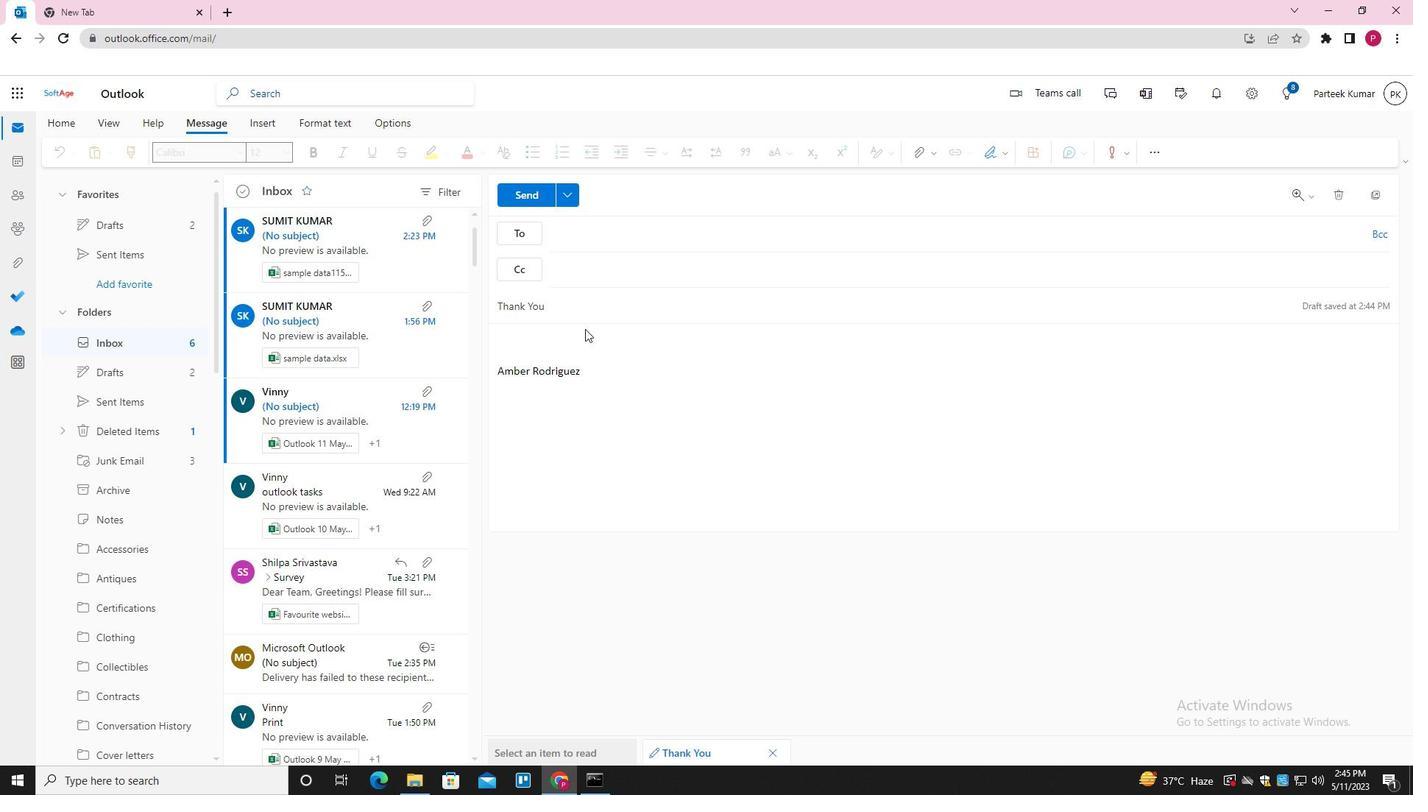
Action: Mouse pressed left at (587, 337)
Screenshot: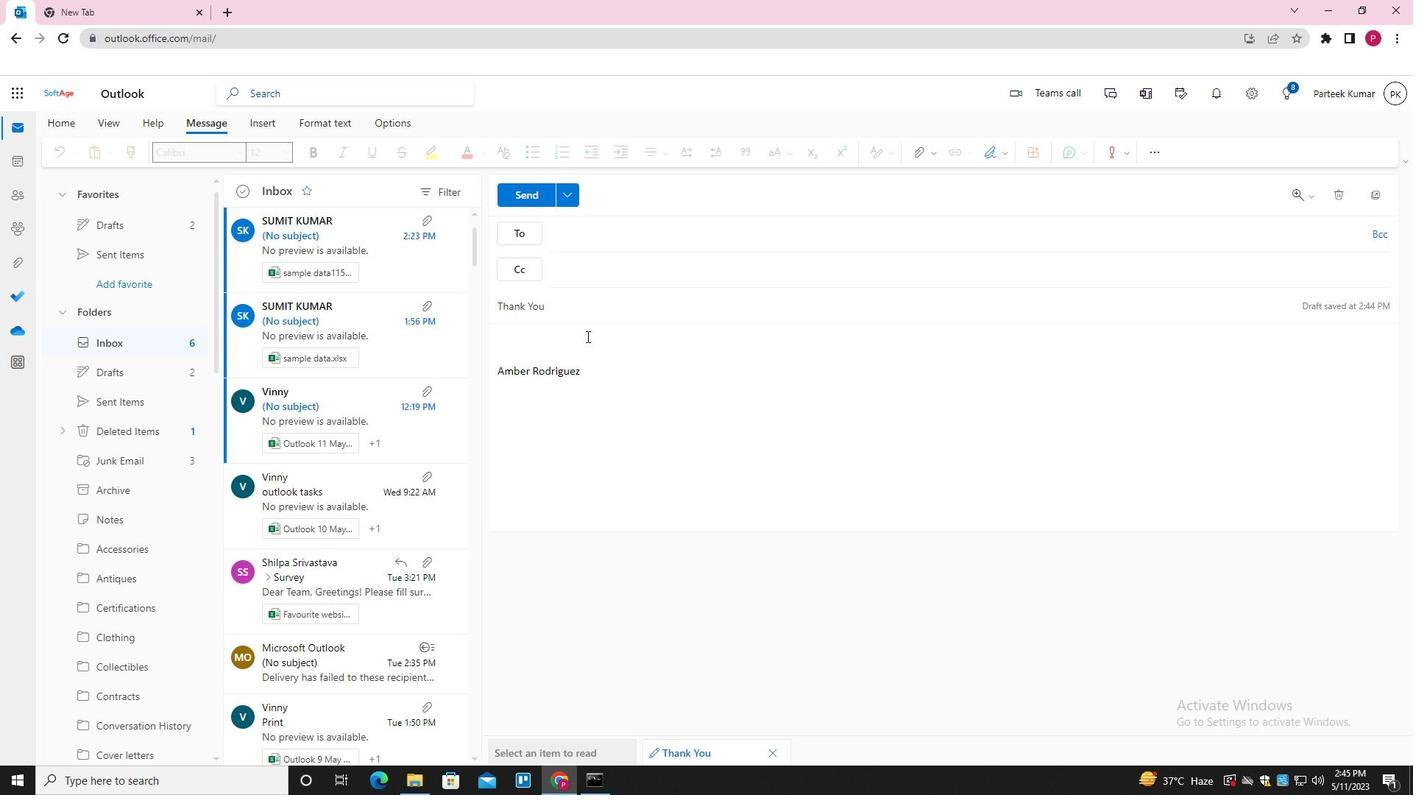 
Action: Key pressed <Key.shift>I<Key.space>APPRECIATE<Key.space>YOUR<Key.space>TIME<Key.space>AND<Key.space>ATTENTION<Key.space>TO<Key.space>THIS<Key.space>MATTER
Screenshot: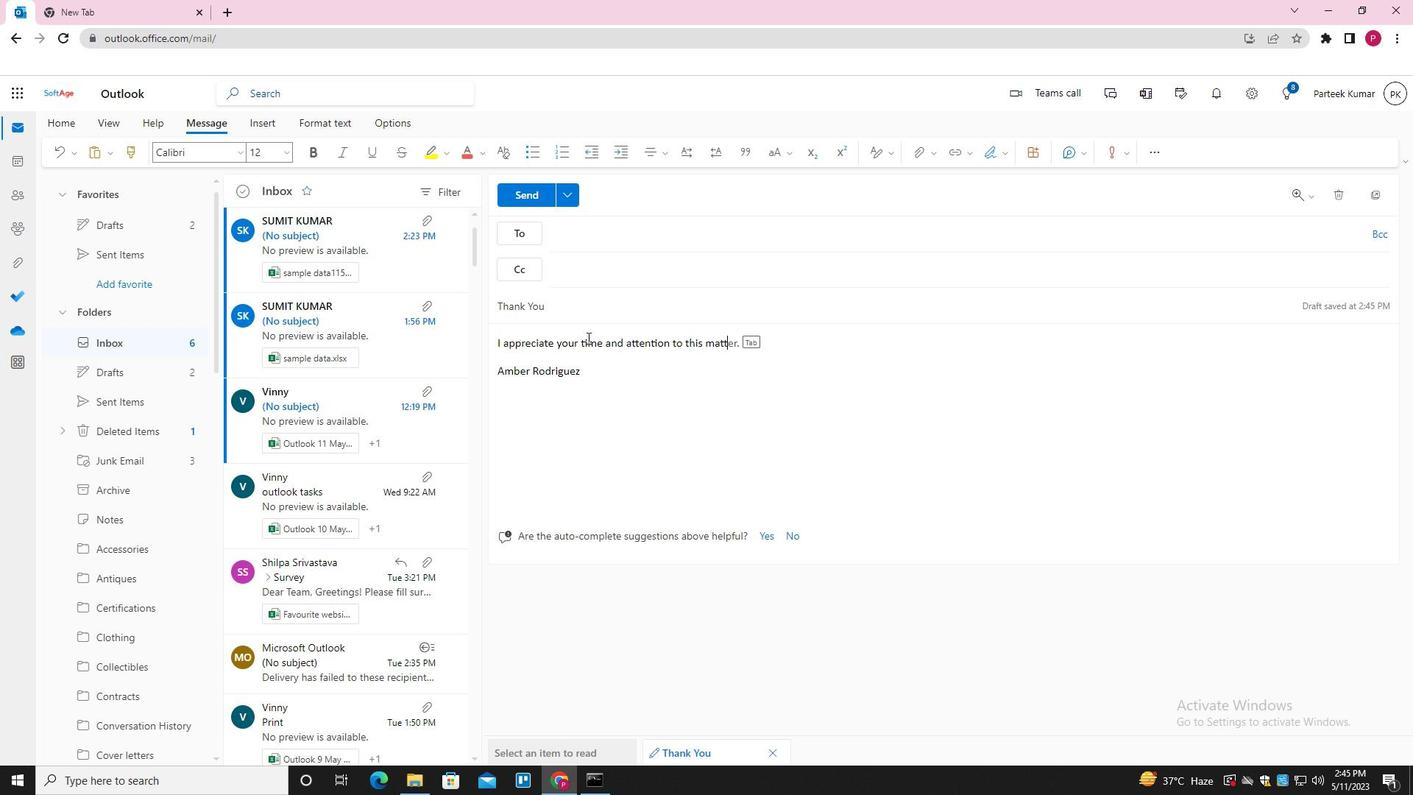 
Action: Mouse moved to (592, 361)
Screenshot: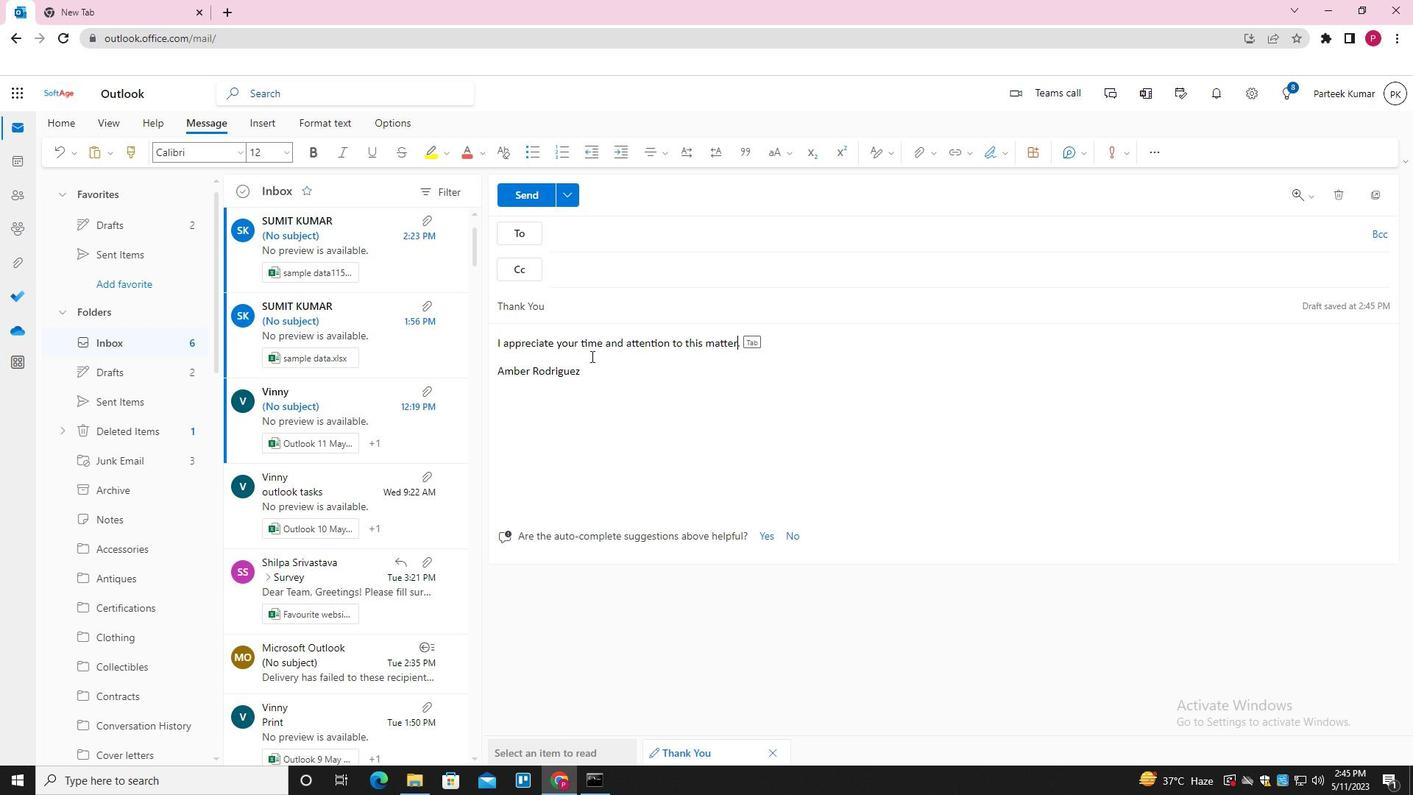 
Action: Key pressed <Key.tab>
Screenshot: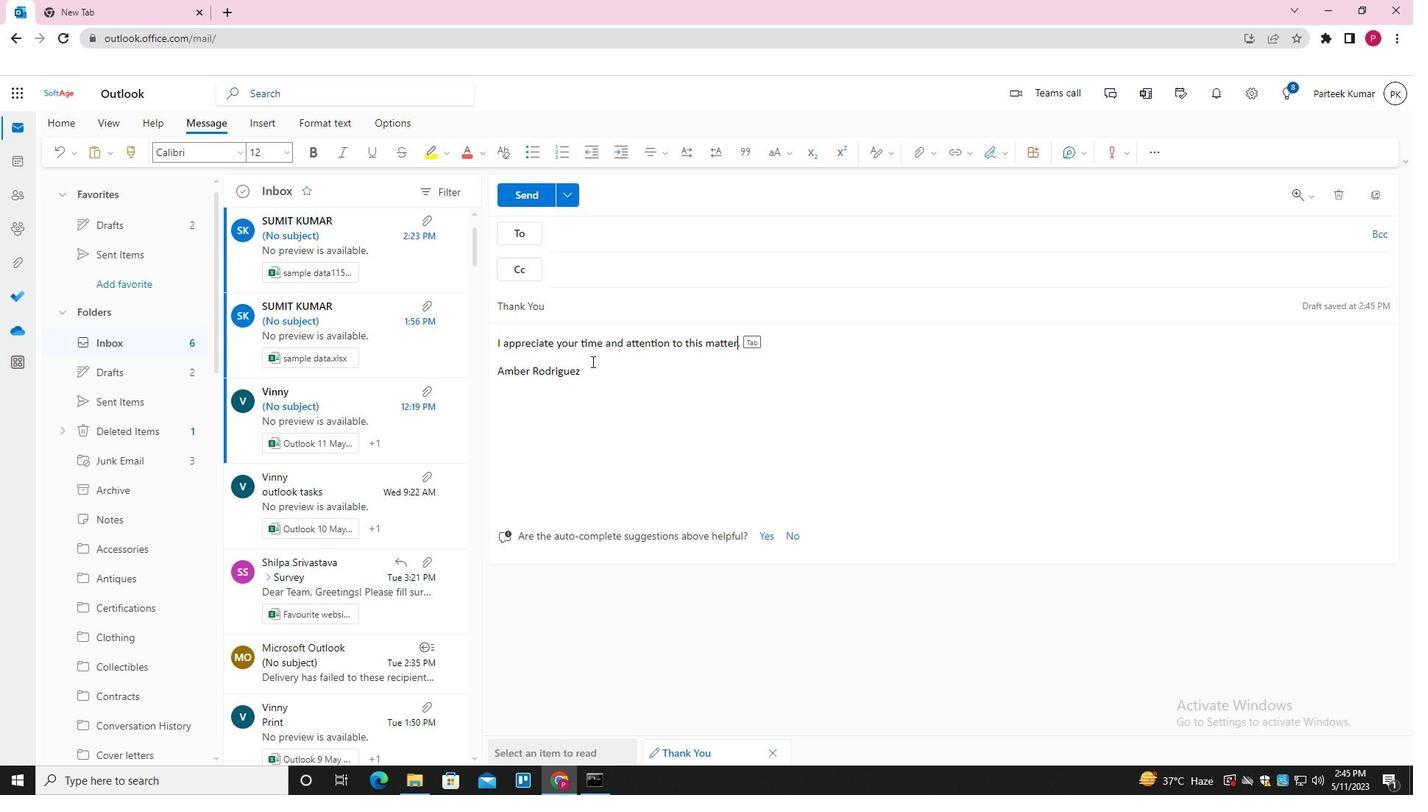 
Action: Mouse moved to (621, 231)
Screenshot: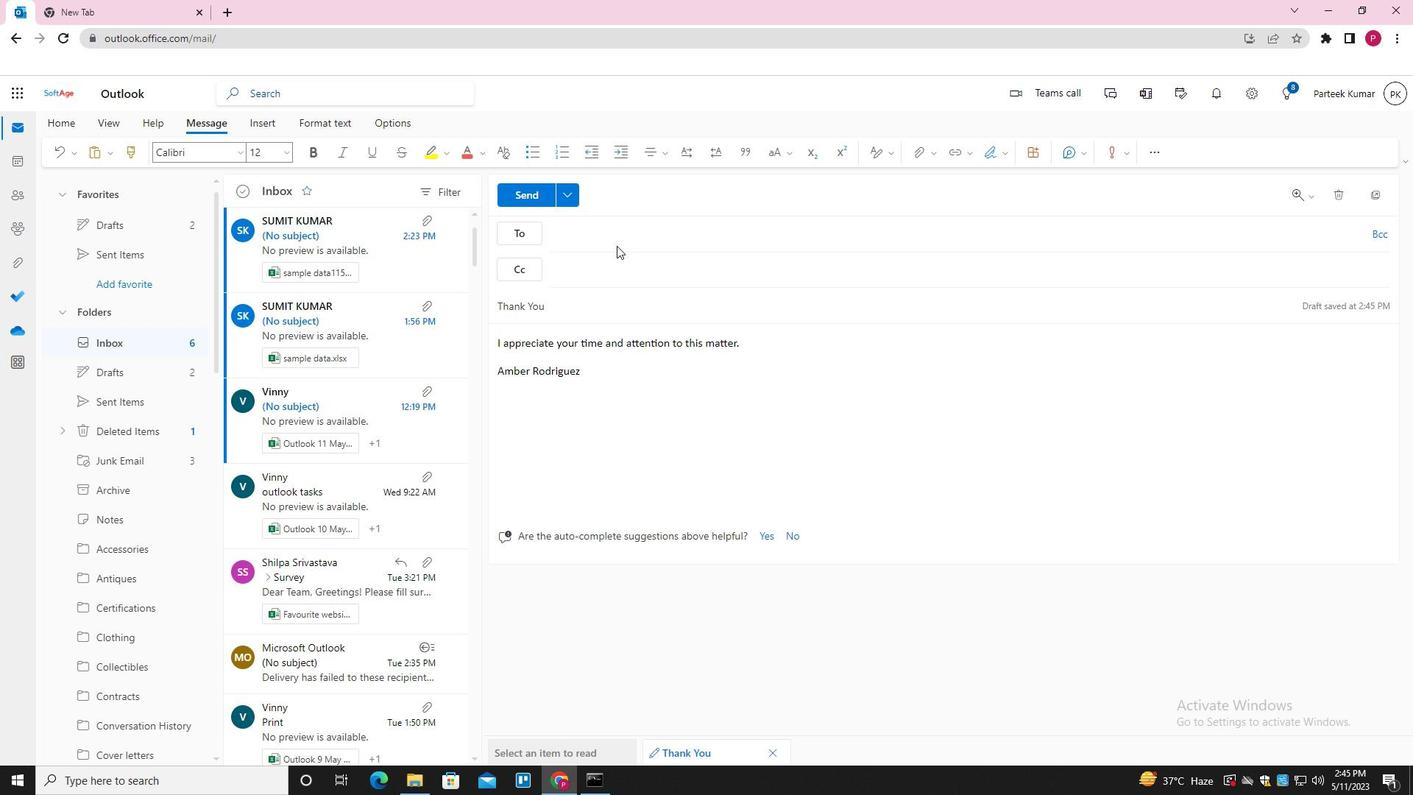 
Action: Mouse pressed left at (621, 231)
Screenshot: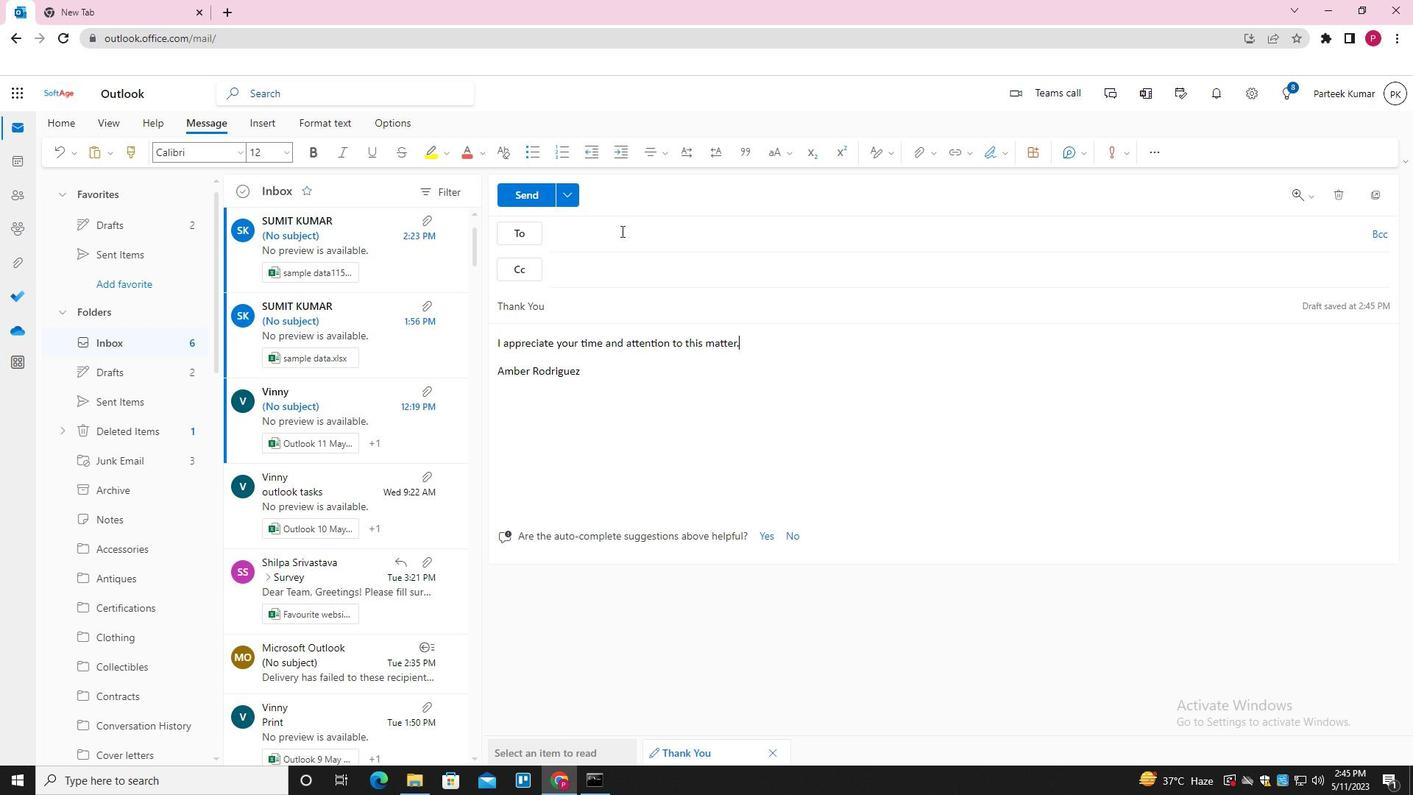 
Action: Key pressed <Key.shift>SOFTAGE.10<Key.shift>@SOFTG<Key.backspace>AGE<Key.down><Key.enter>
Screenshot: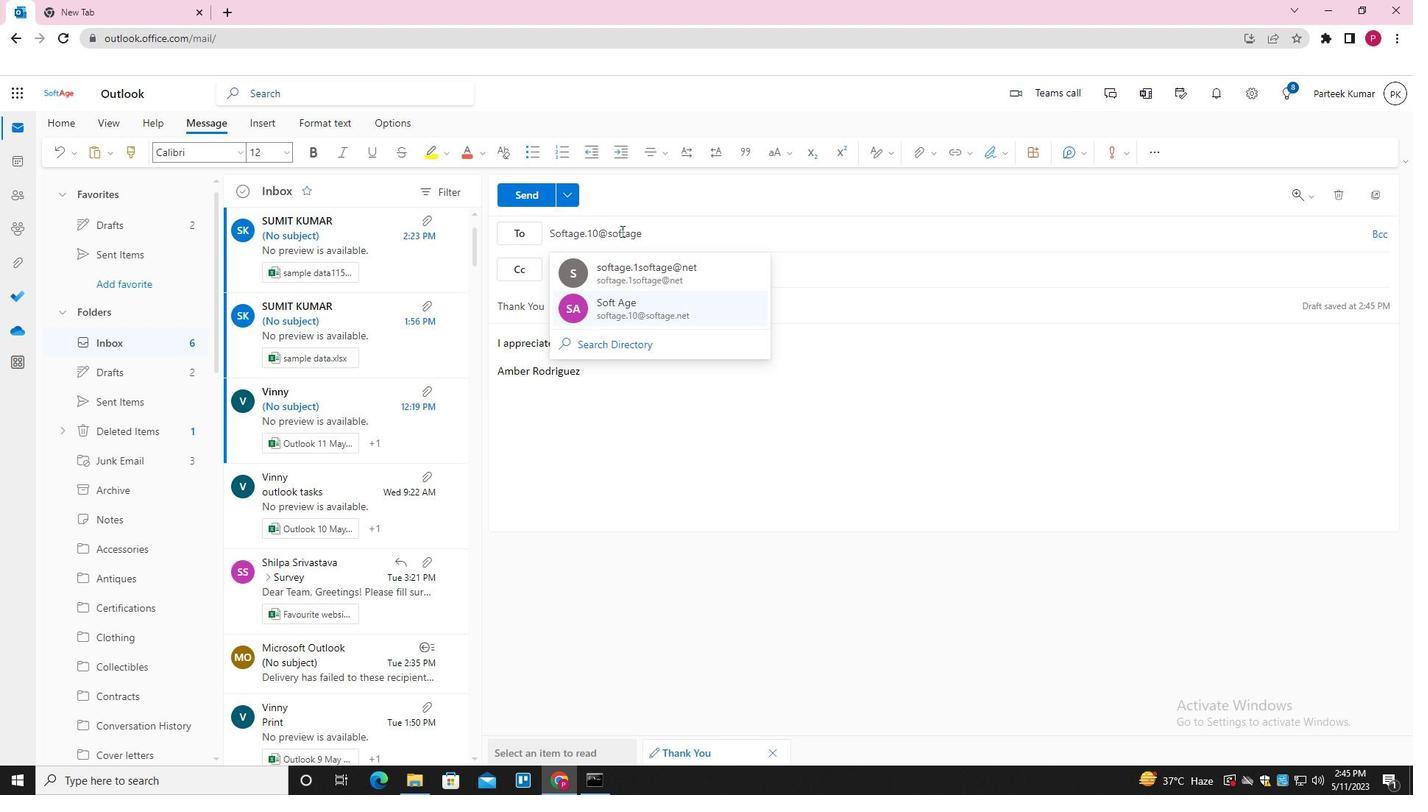 
Action: Mouse moved to (678, 229)
Screenshot: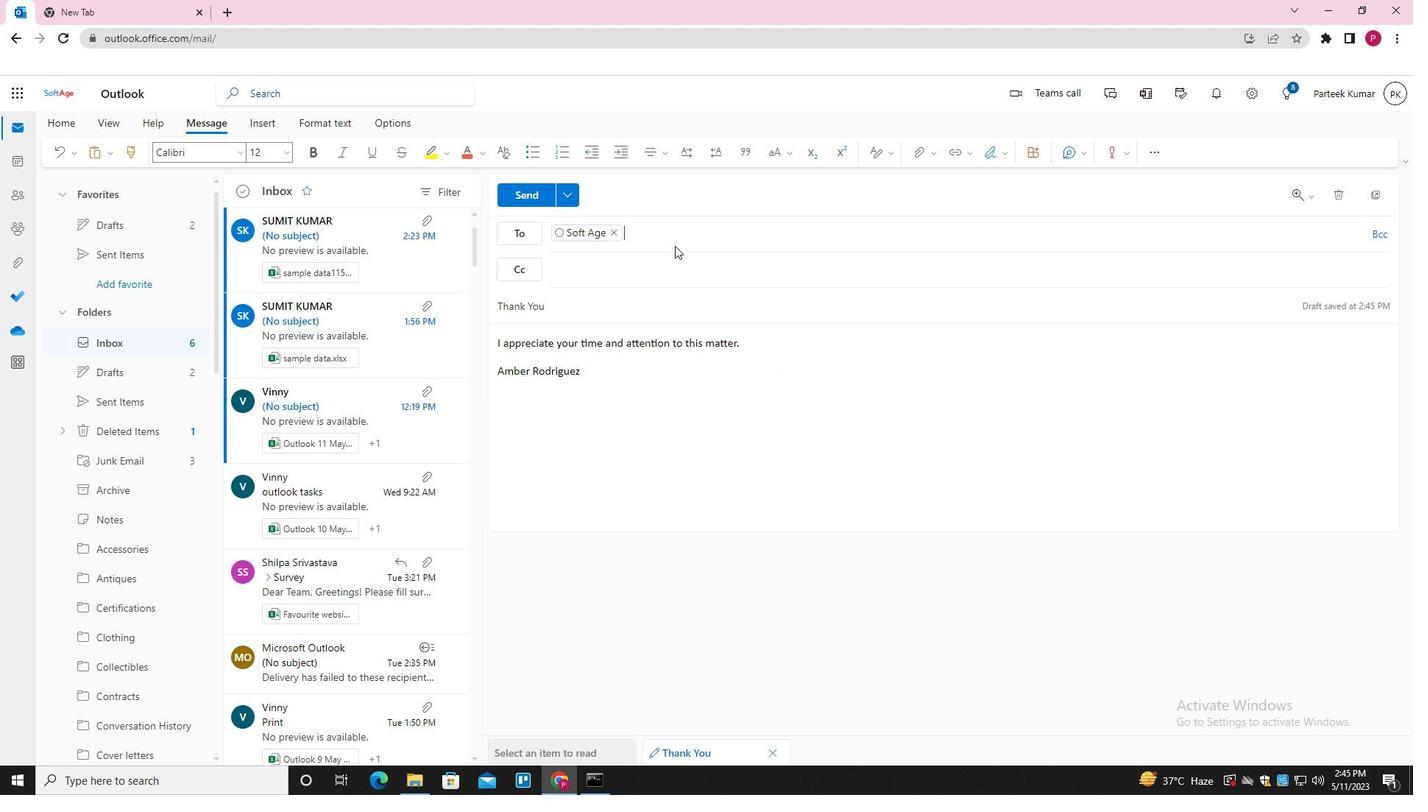 
Action: Key pressed SOFTAGE.2<Key.shift>@SOFTAGE.NET<Key.enter>
Screenshot: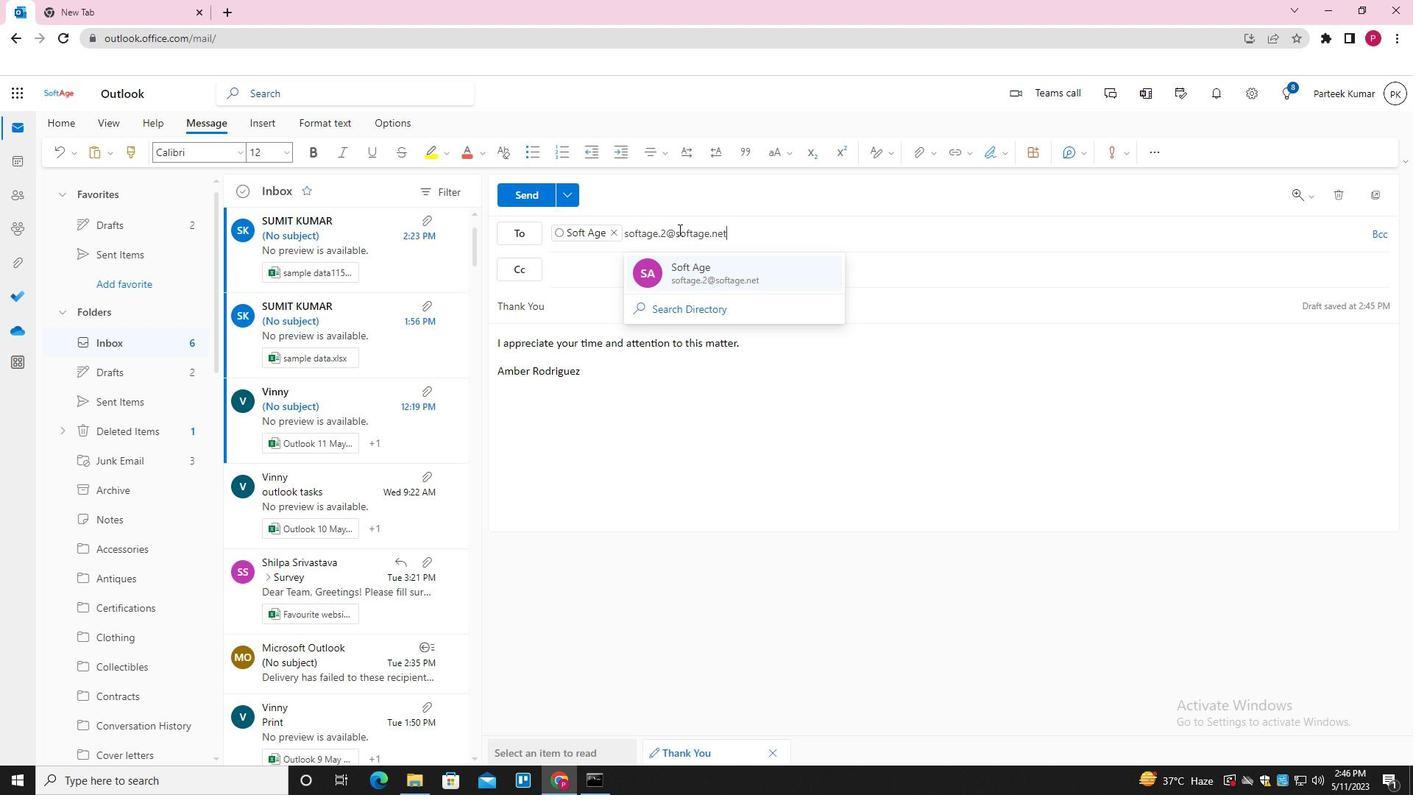 
Action: Mouse moved to (924, 150)
Screenshot: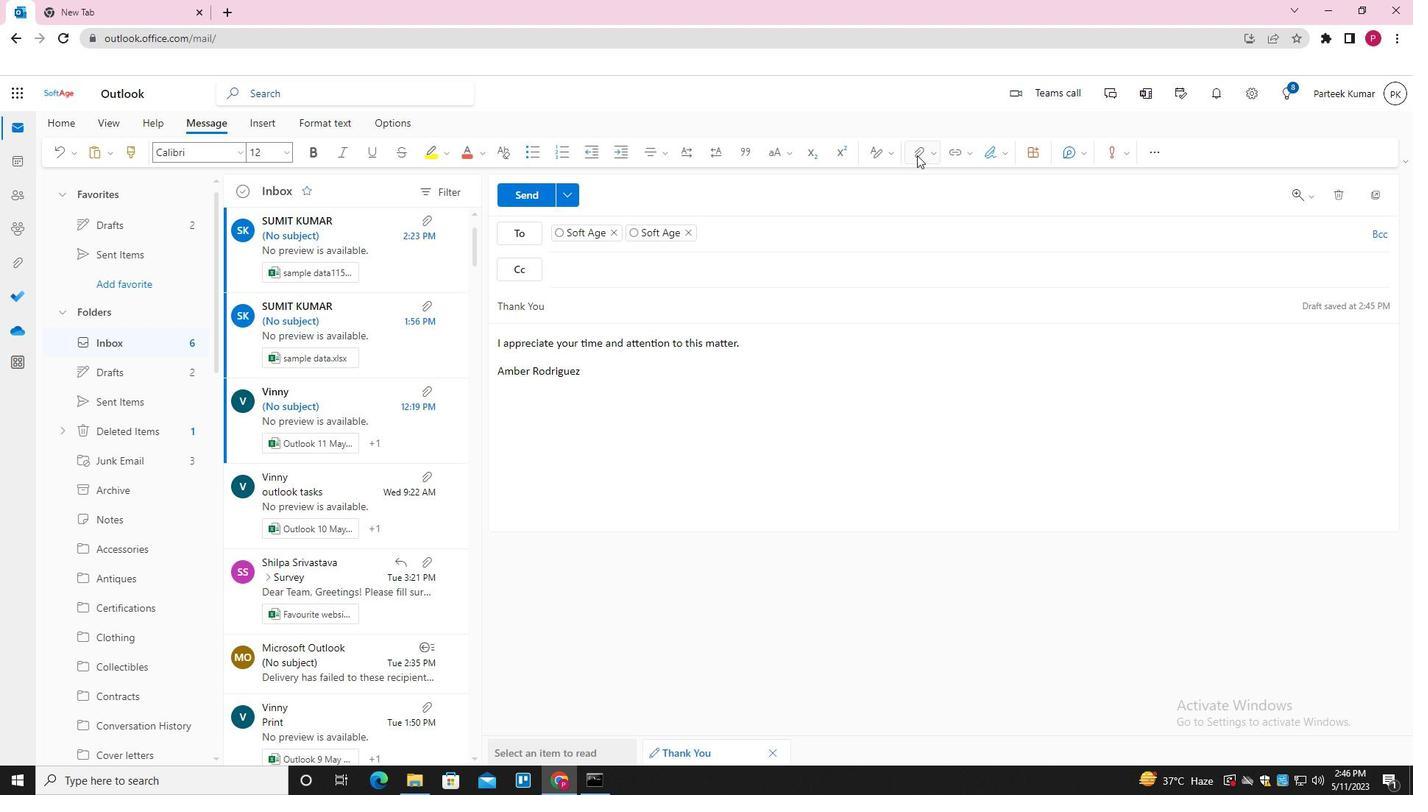 
Action: Mouse pressed left at (924, 150)
Screenshot: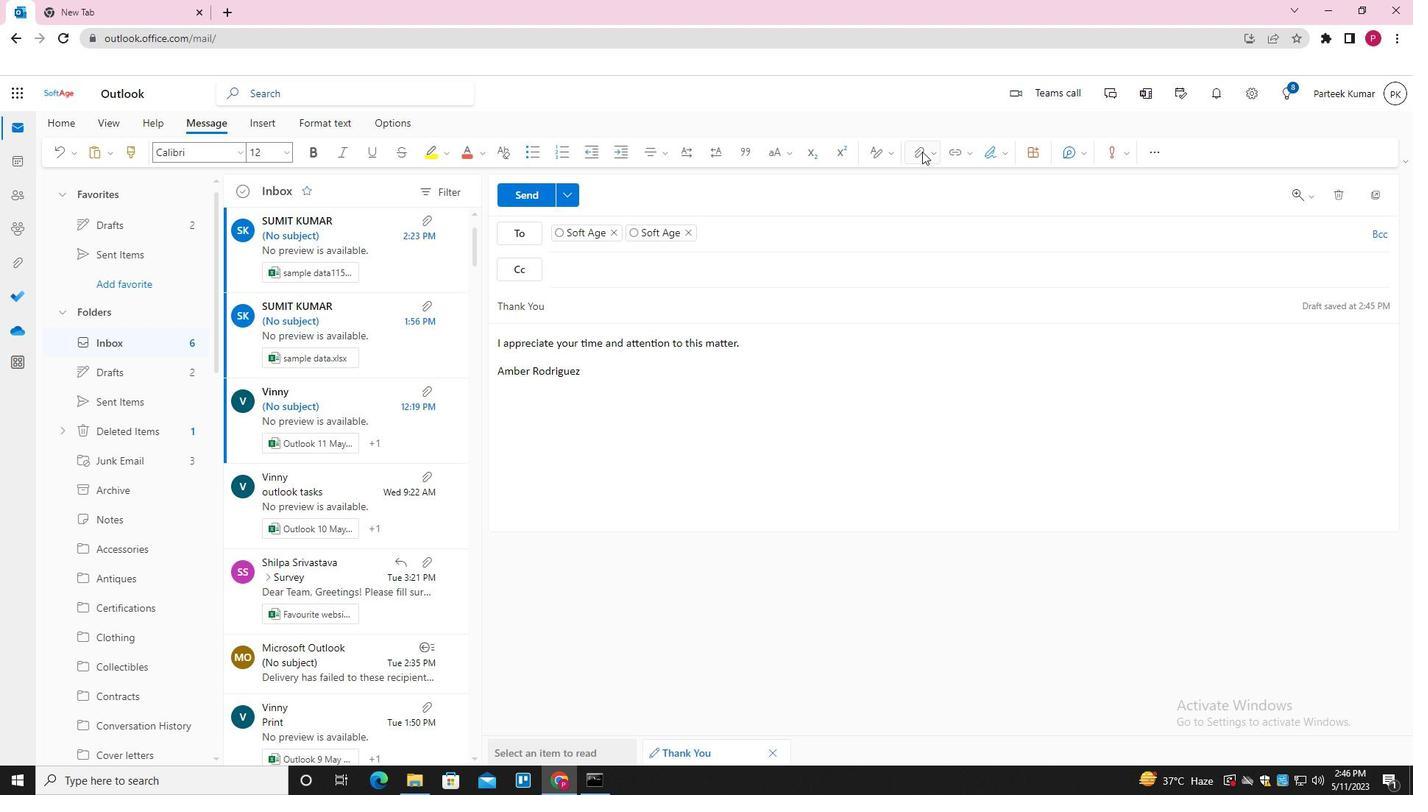 
Action: Mouse moved to (807, 184)
Screenshot: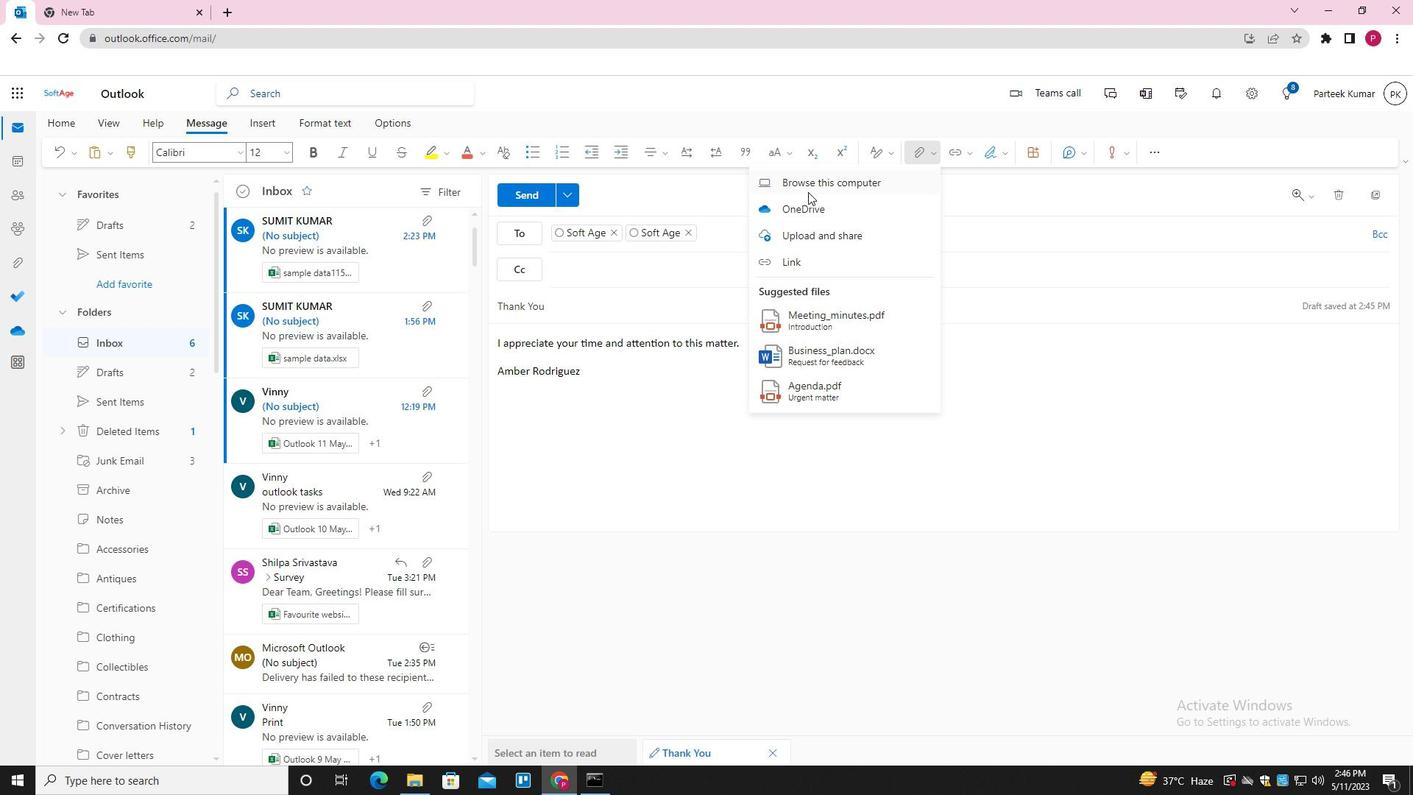 
Action: Mouse pressed left at (807, 184)
Screenshot: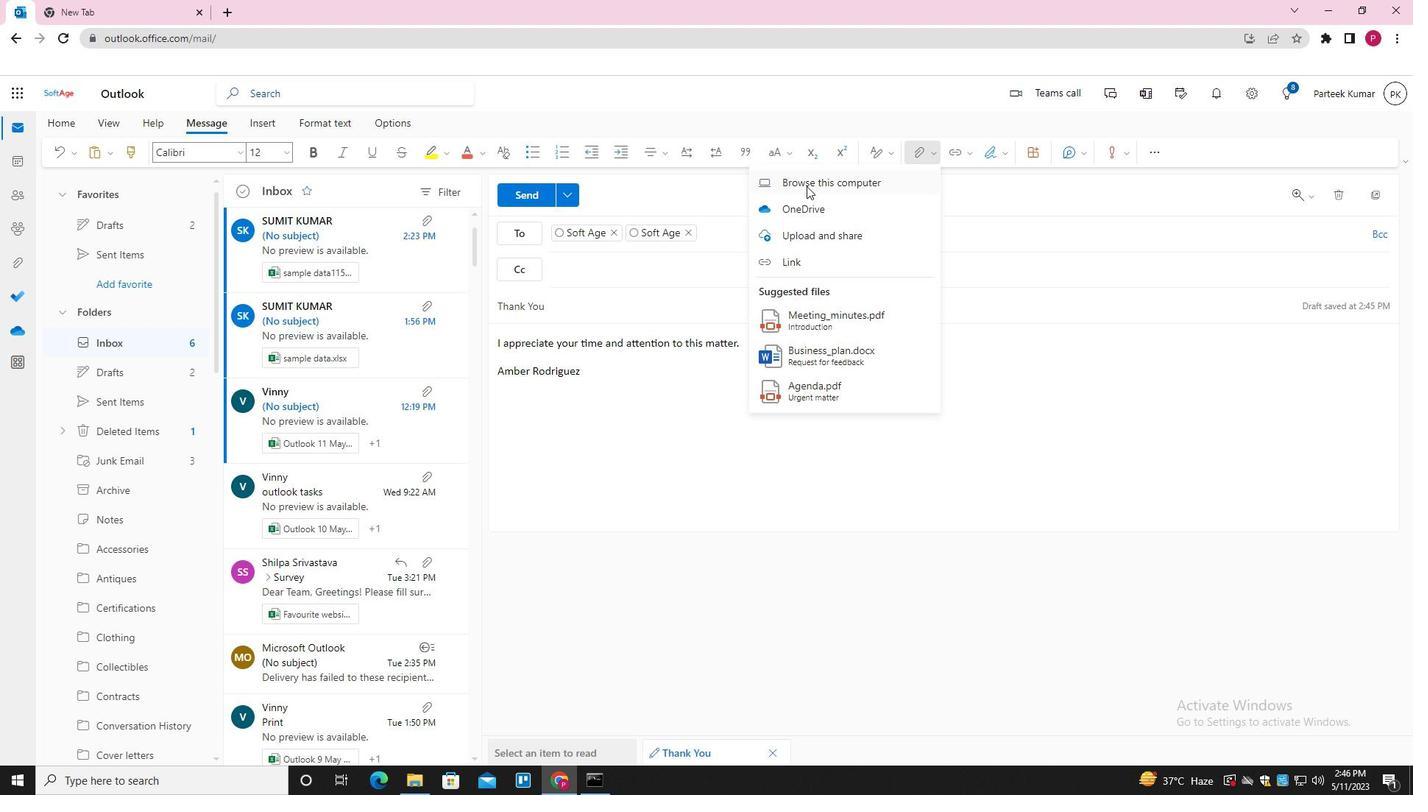 
Action: Mouse moved to (258, 120)
Screenshot: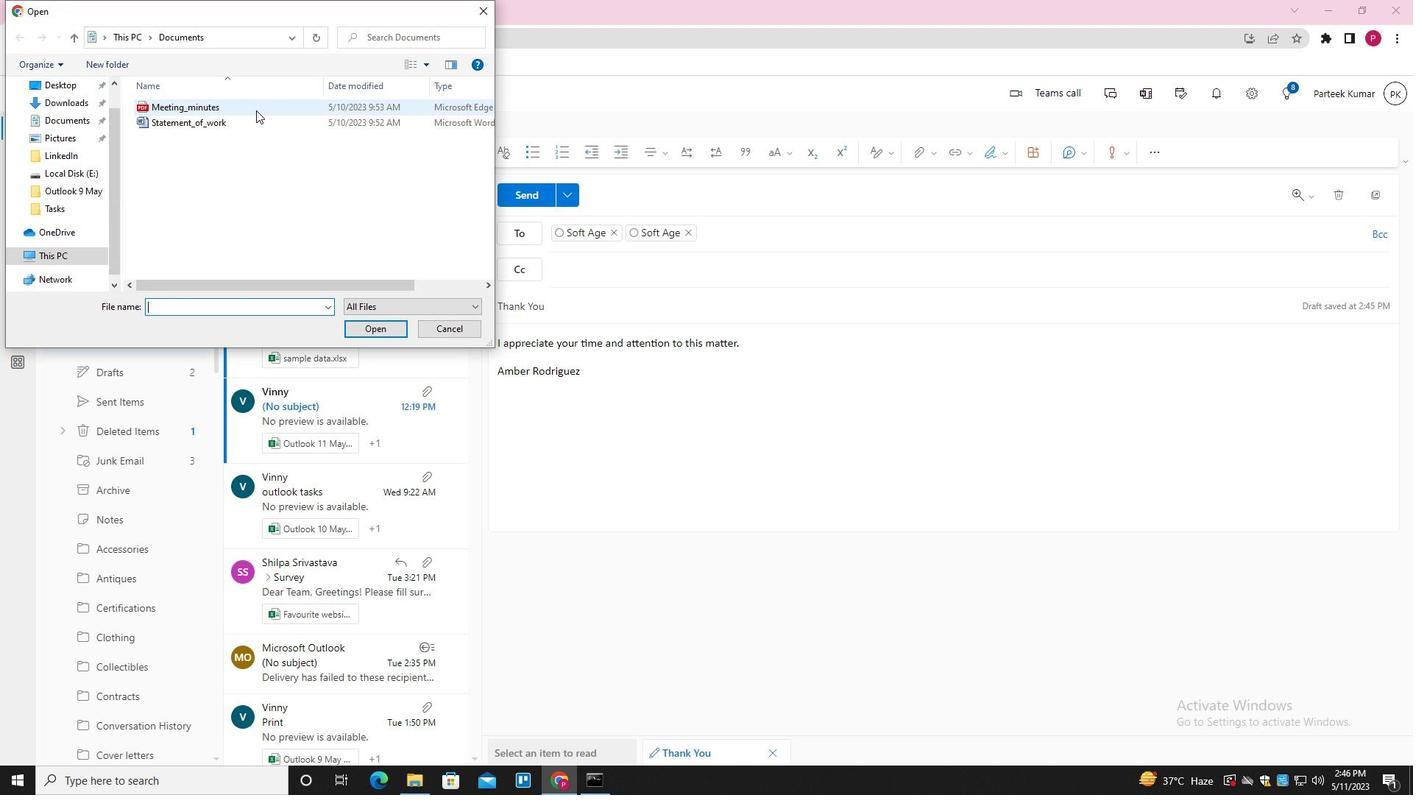 
Action: Mouse pressed left at (258, 120)
Screenshot: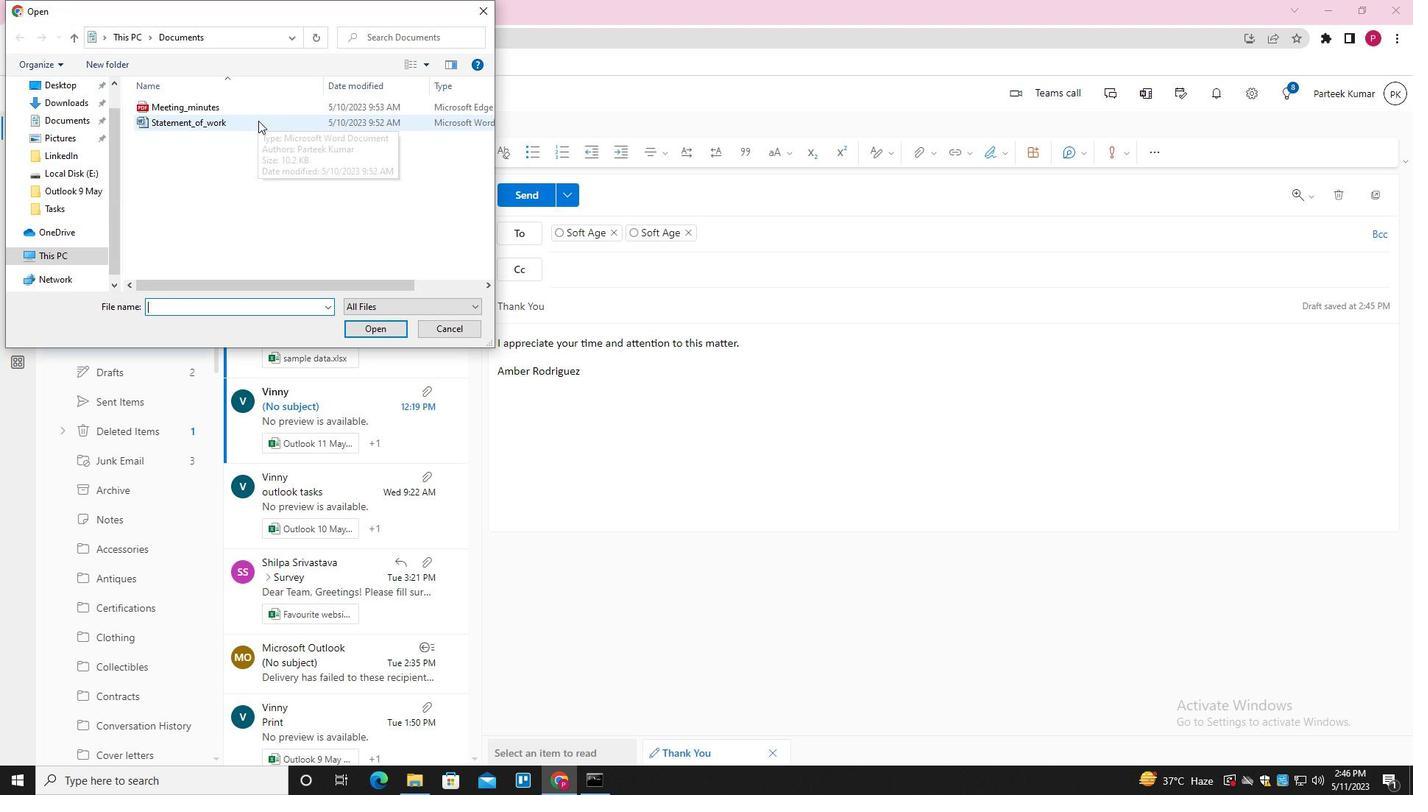 
Action: Mouse moved to (389, 331)
Screenshot: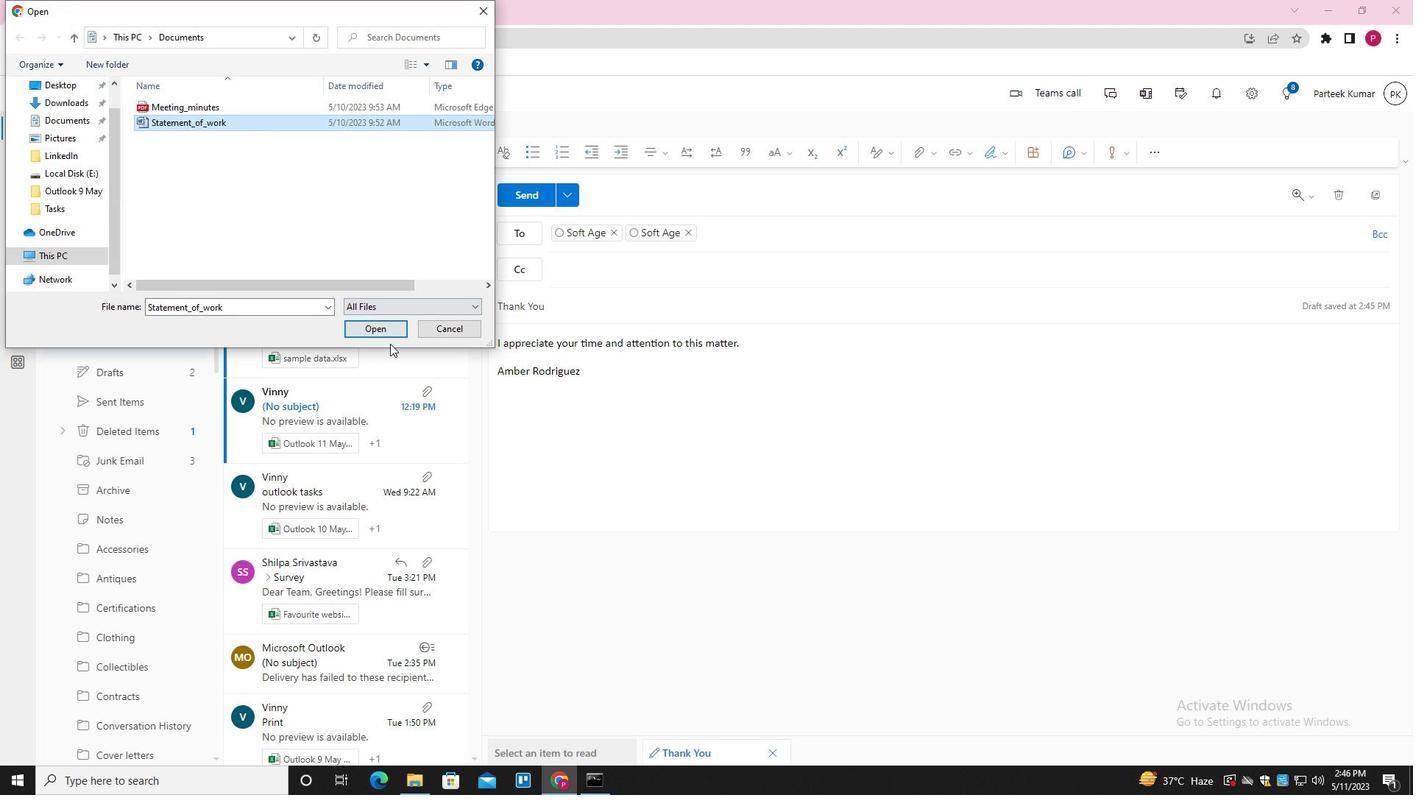 
Action: Mouse pressed left at (389, 331)
Screenshot: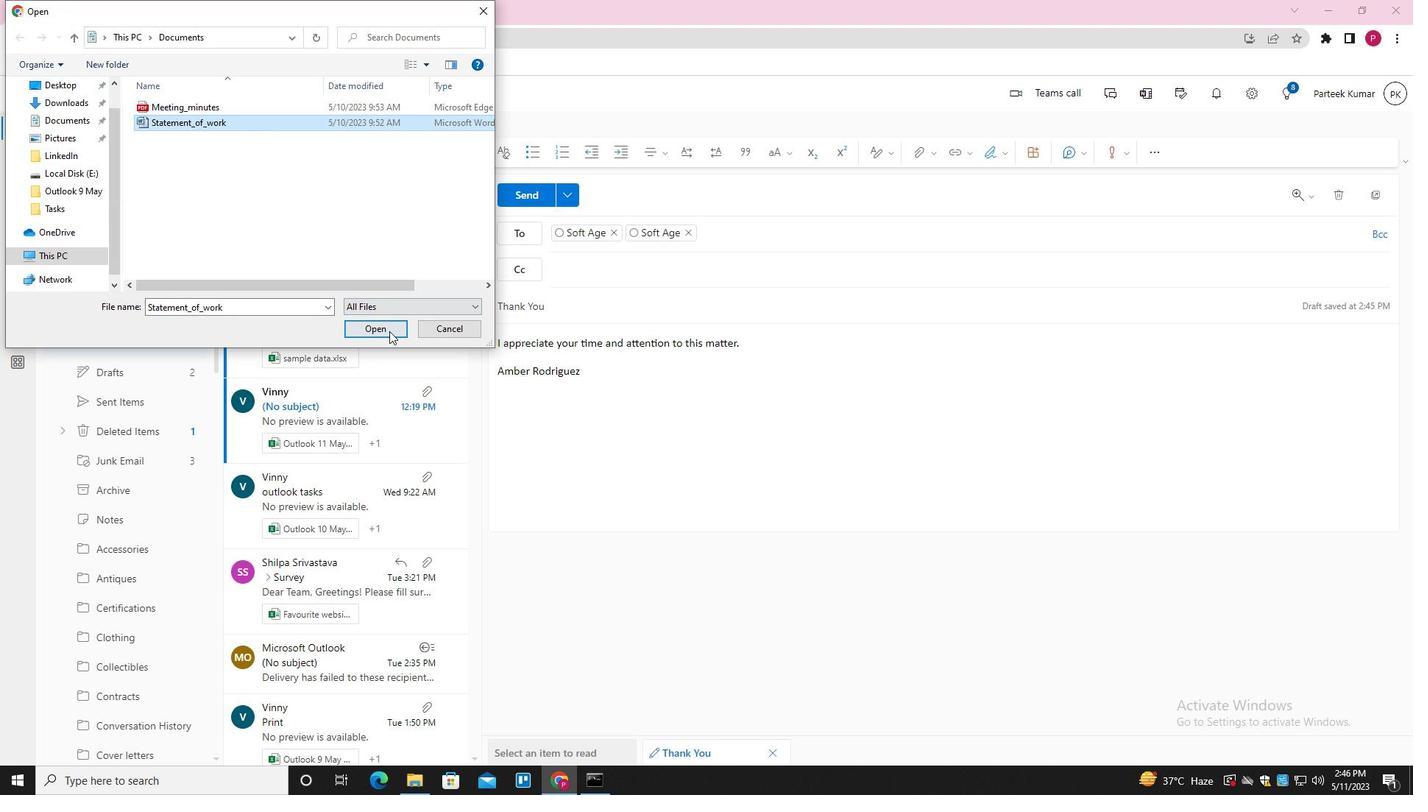 
Action: Mouse moved to (530, 196)
Screenshot: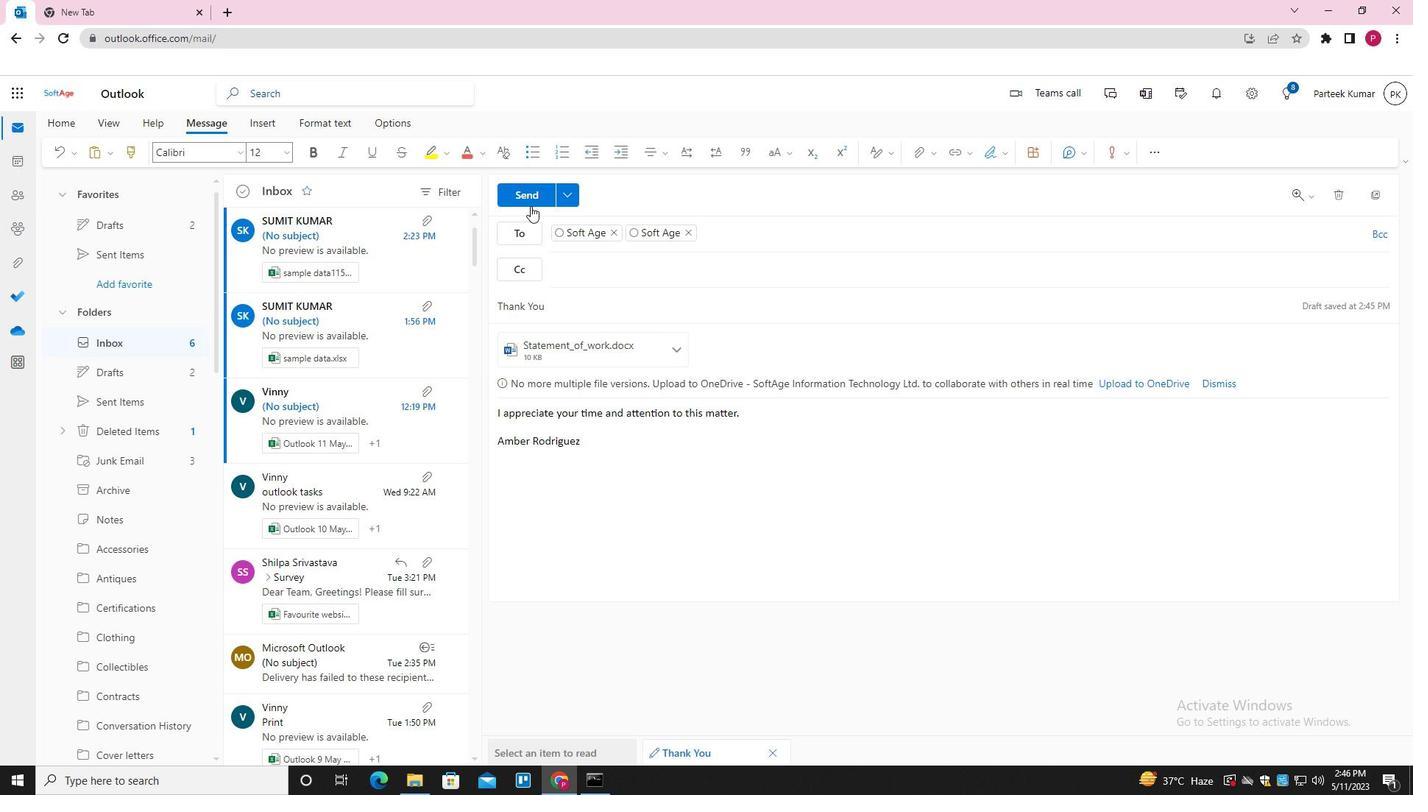 
Action: Mouse pressed left at (530, 196)
Screenshot: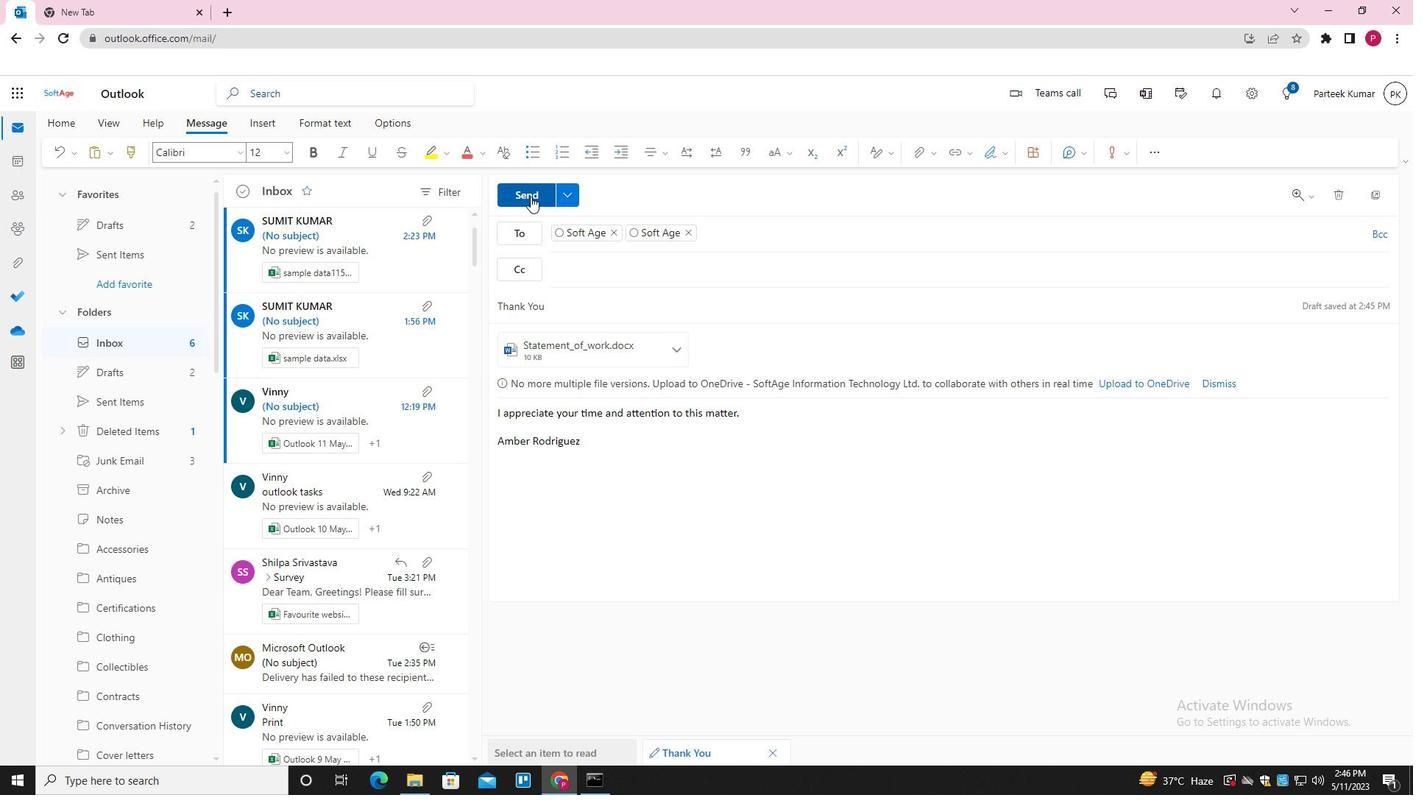 
Action: Mouse moved to (350, 217)
Screenshot: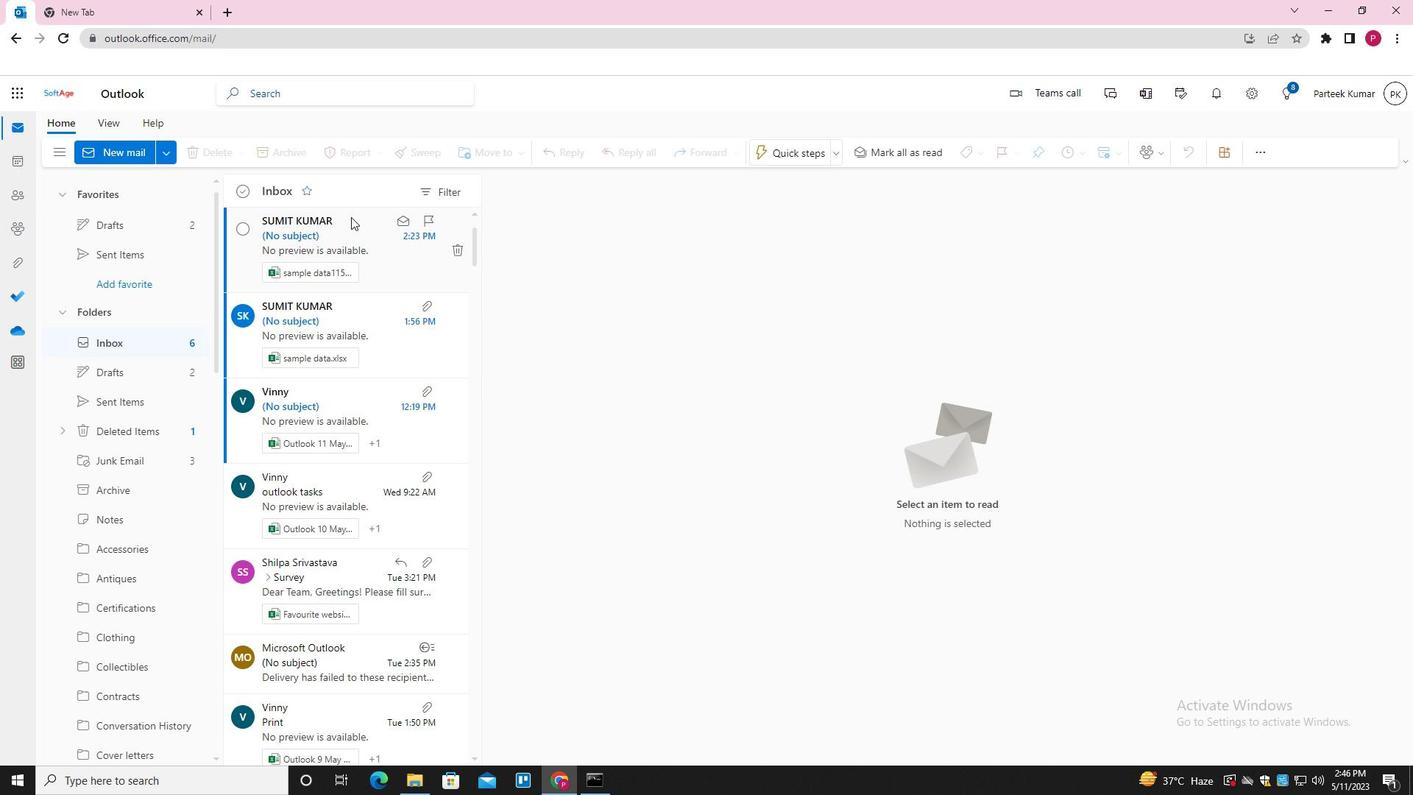 
